 Task: Check the percentage active listings of large living room in the last 5 years.
Action: Mouse moved to (1075, 282)
Screenshot: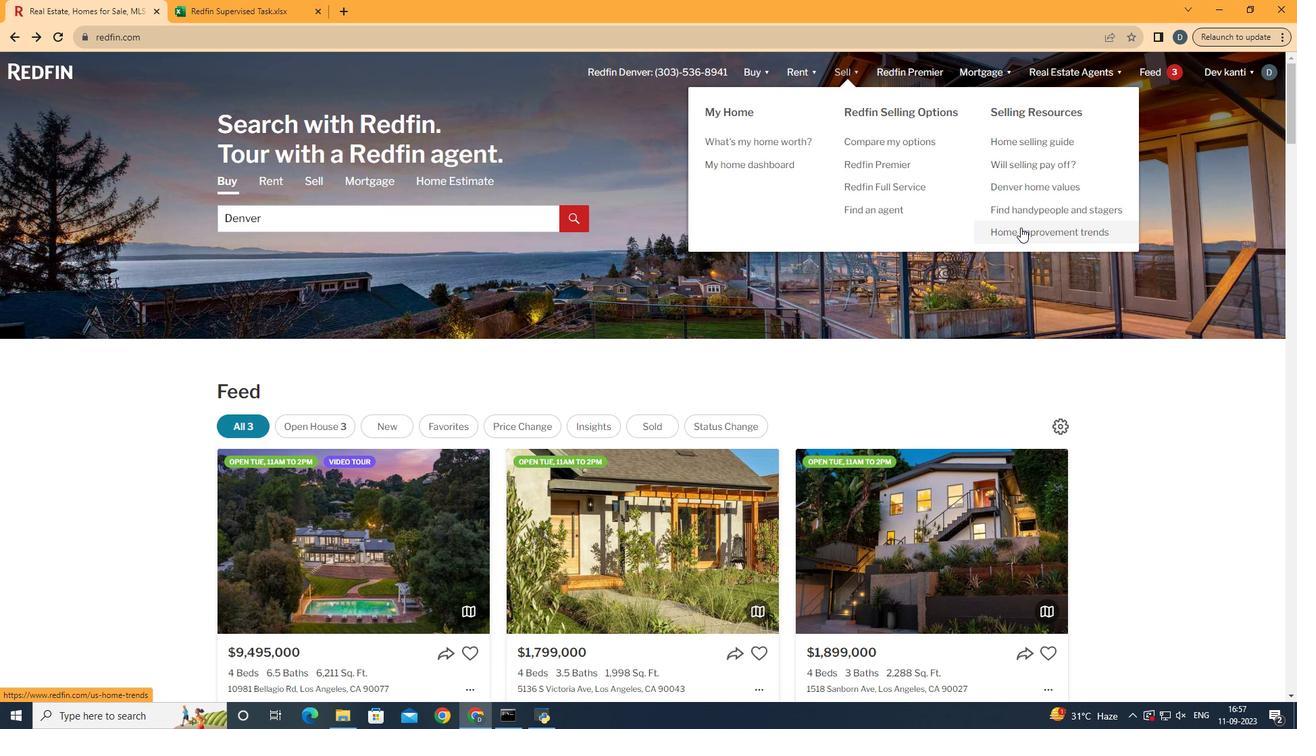 
Action: Mouse pressed left at (1075, 282)
Screenshot: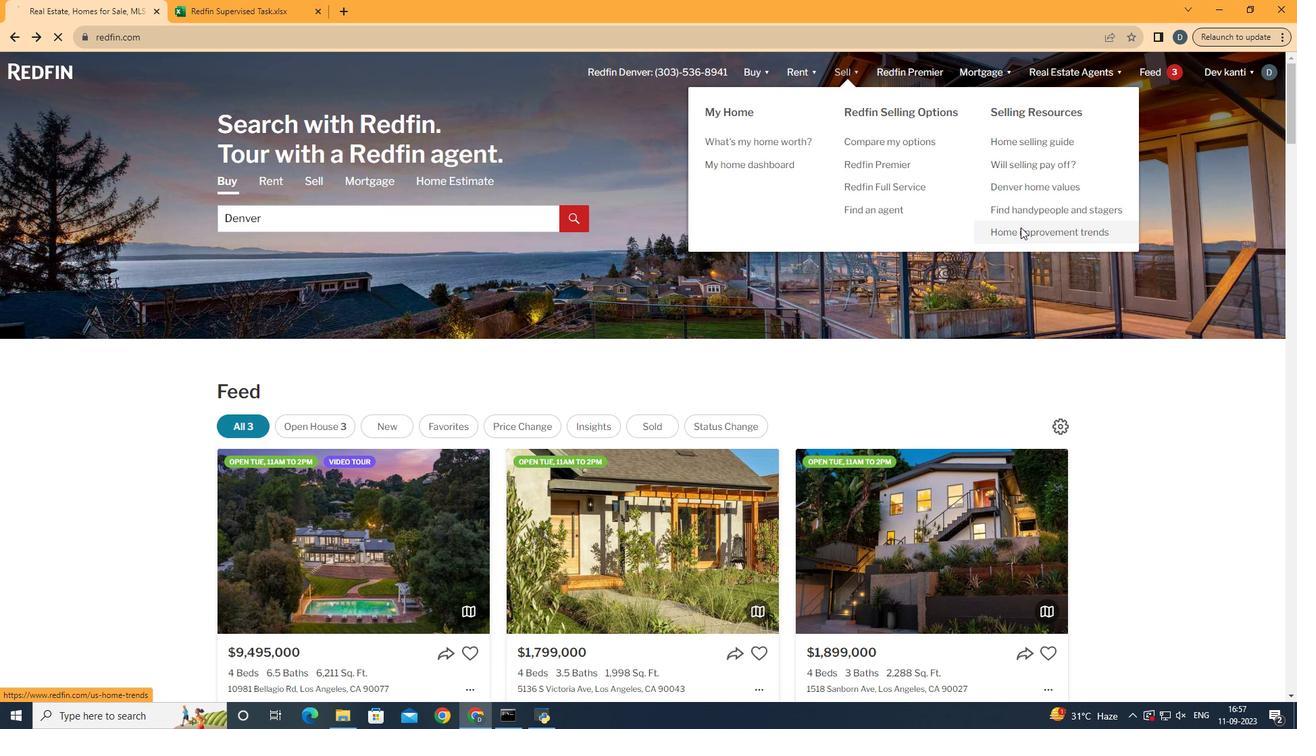 
Action: Mouse moved to (380, 309)
Screenshot: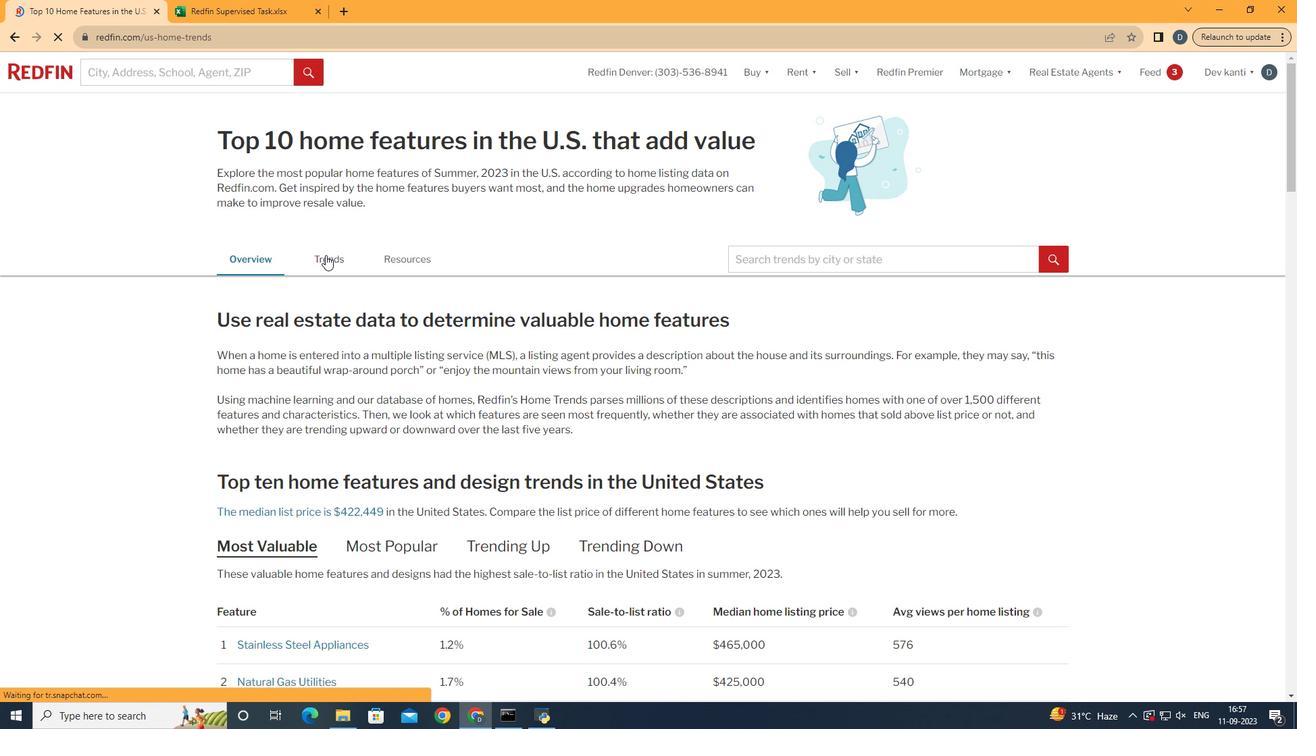 
Action: Mouse pressed left at (380, 309)
Screenshot: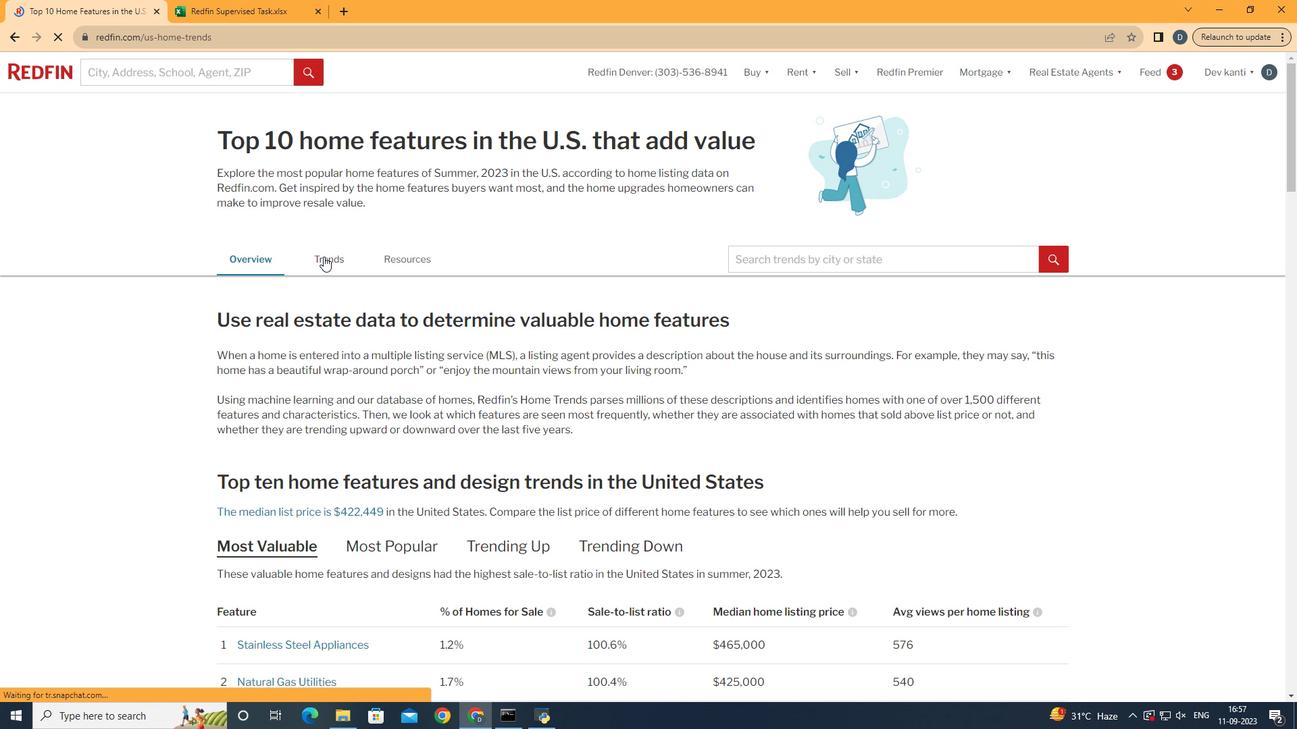 
Action: Mouse moved to (458, 389)
Screenshot: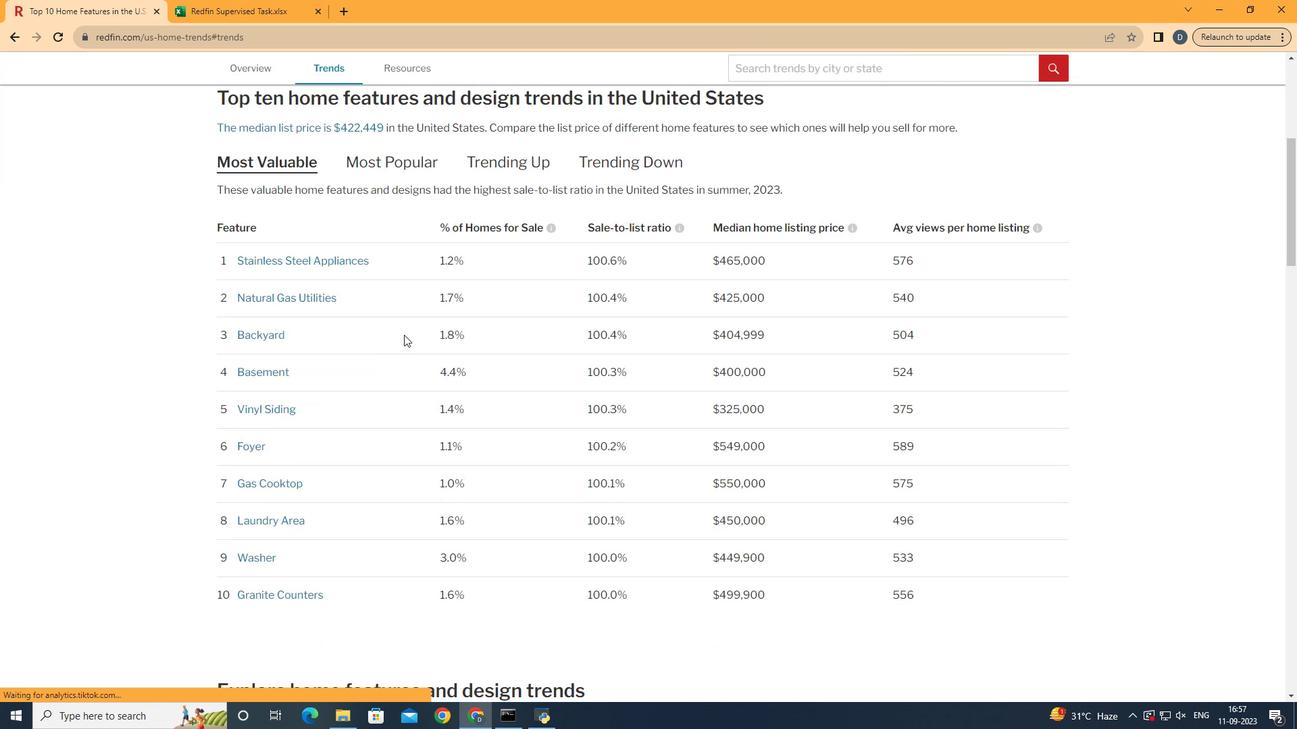 
Action: Mouse scrolled (458, 389) with delta (0, 0)
Screenshot: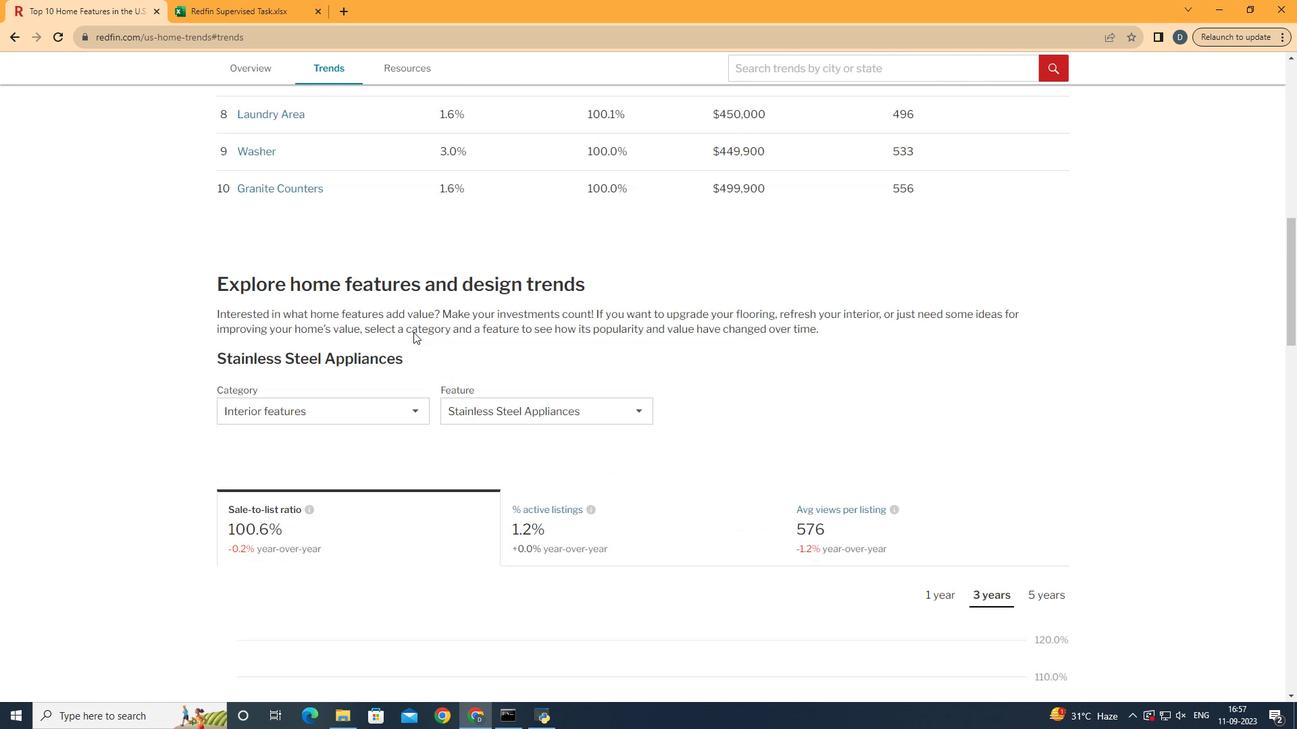 
Action: Mouse scrolled (458, 389) with delta (0, 0)
Screenshot: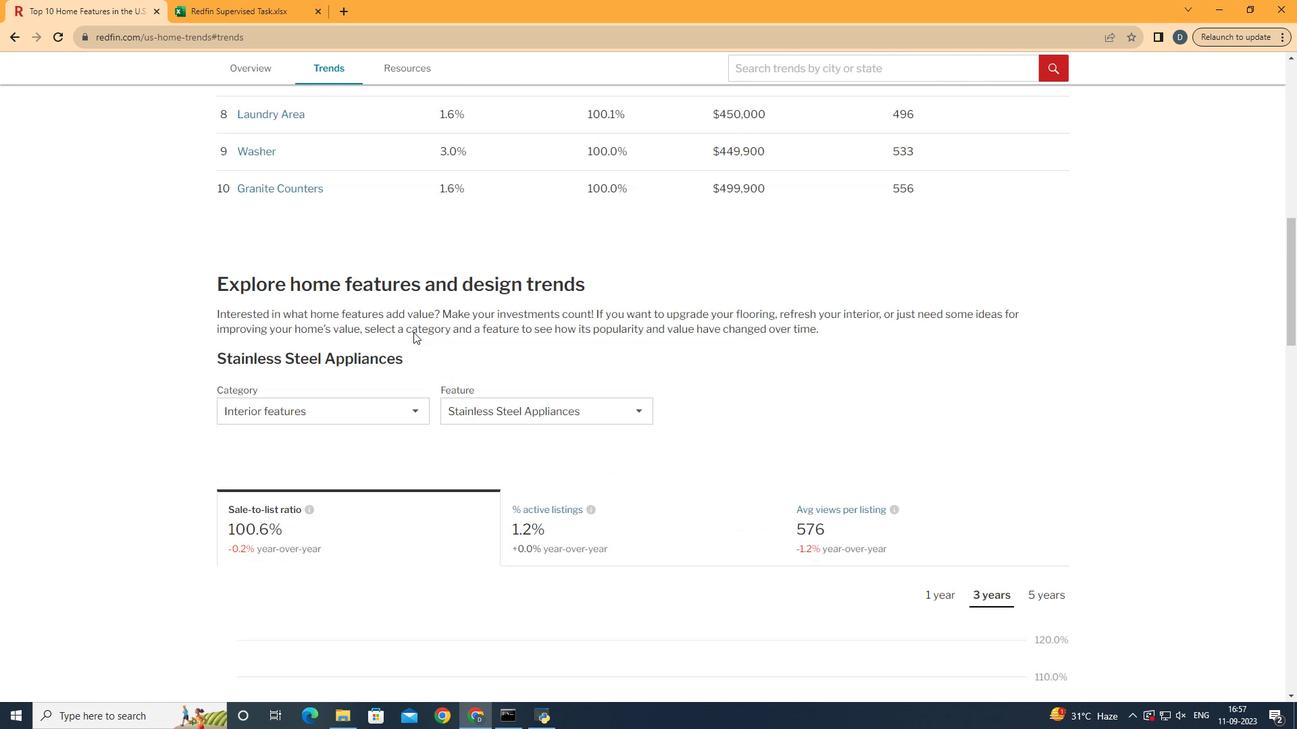 
Action: Mouse moved to (459, 389)
Screenshot: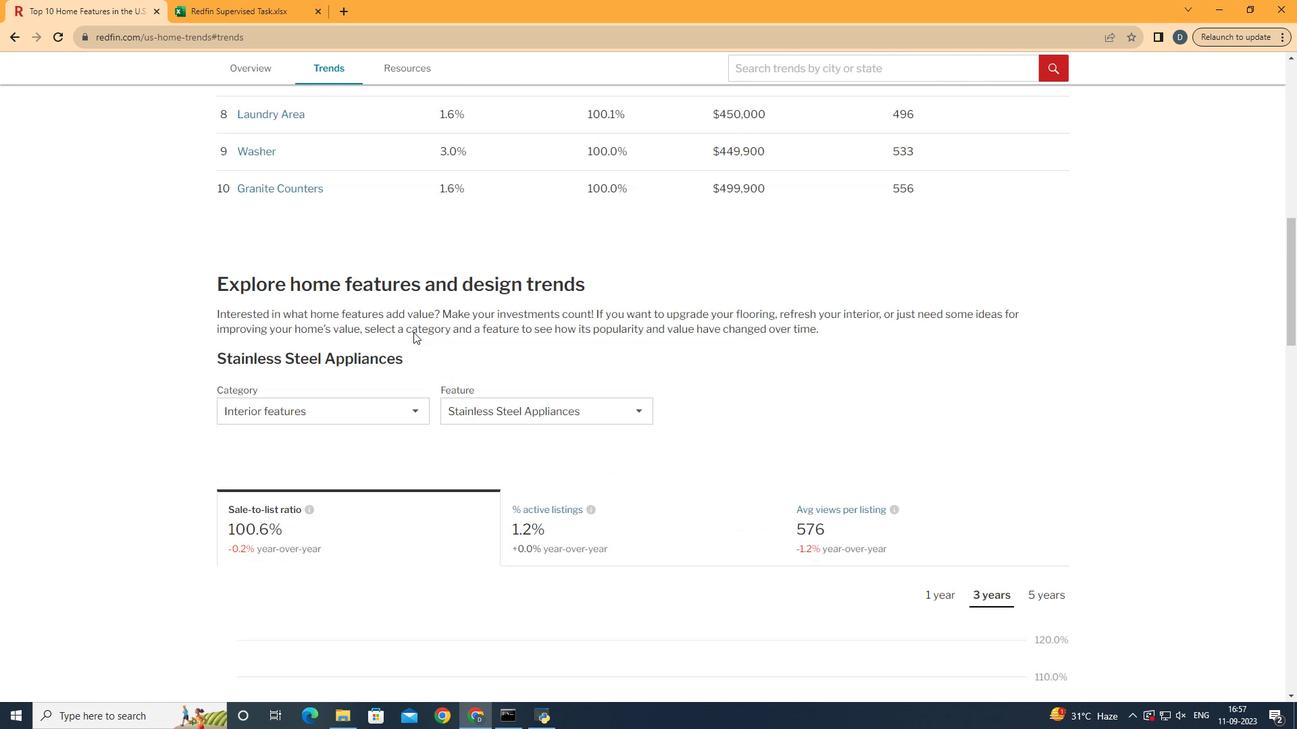 
Action: Mouse scrolled (459, 389) with delta (0, 0)
Screenshot: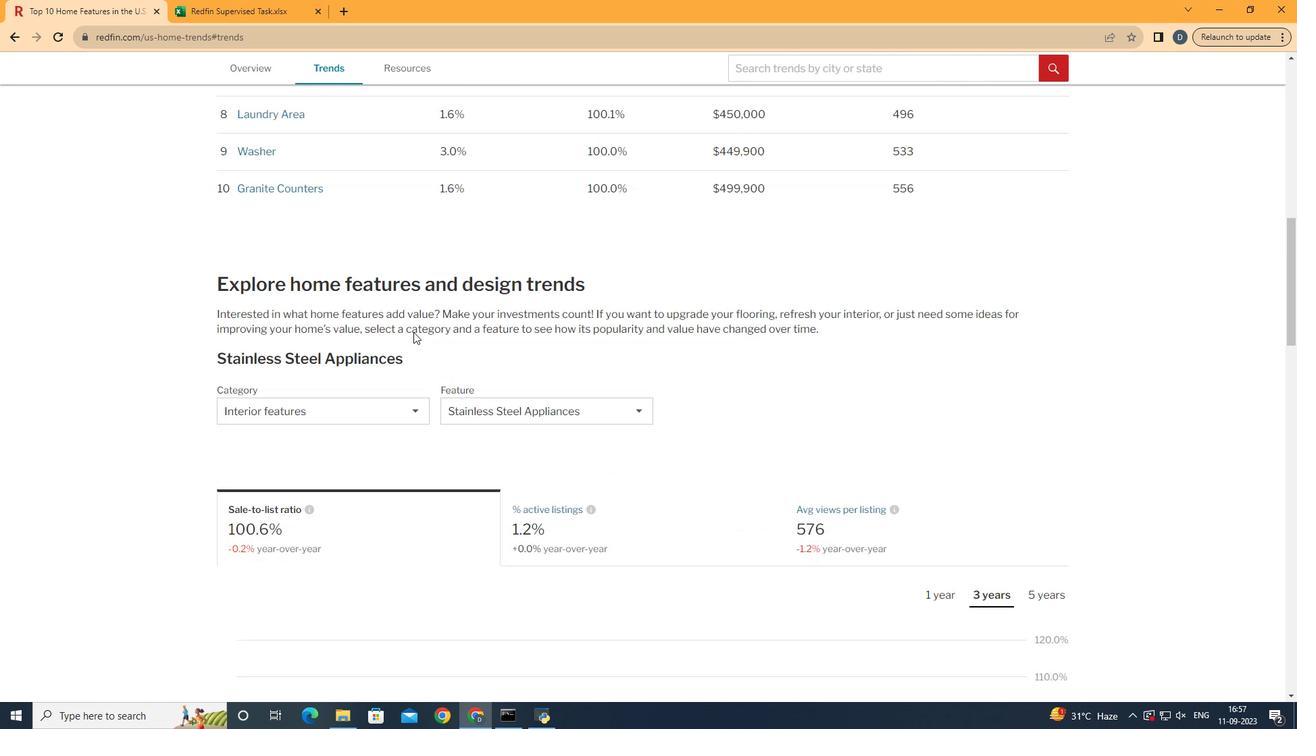 
Action: Mouse moved to (460, 389)
Screenshot: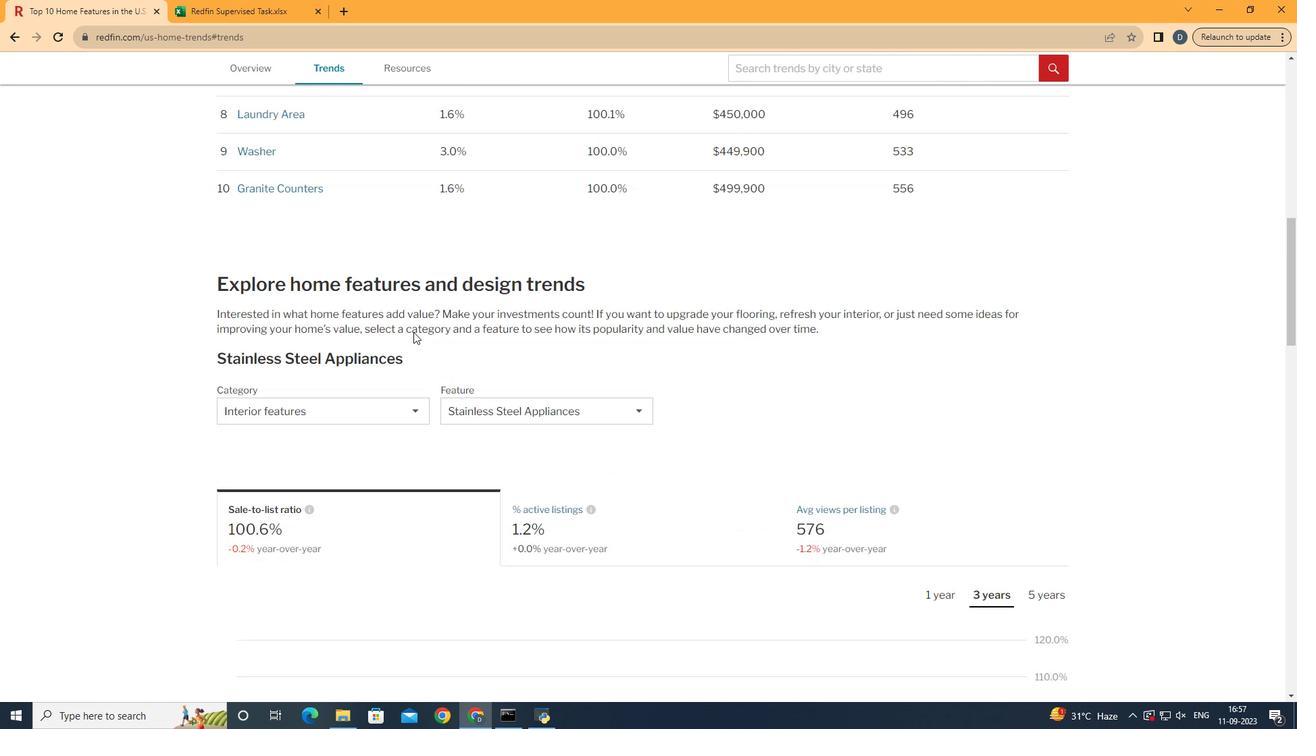 
Action: Mouse scrolled (460, 389) with delta (0, 0)
Screenshot: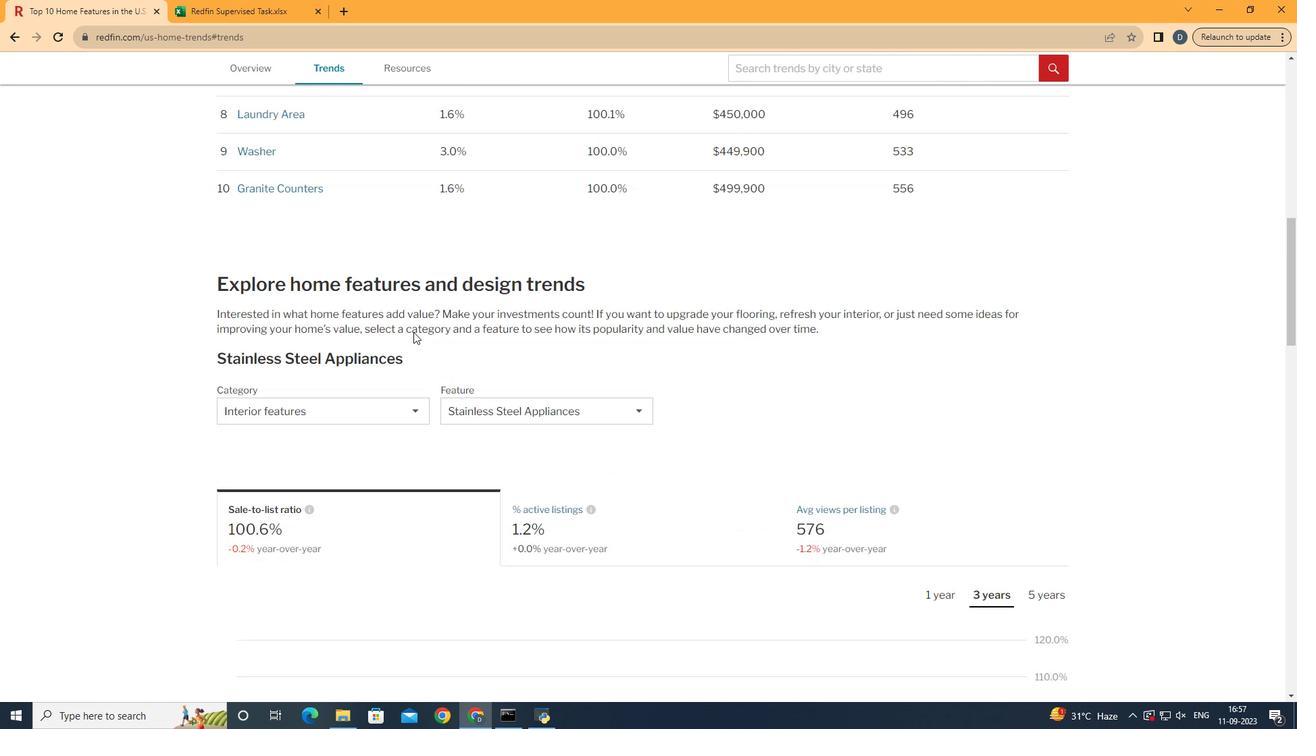 
Action: Mouse moved to (462, 389)
Screenshot: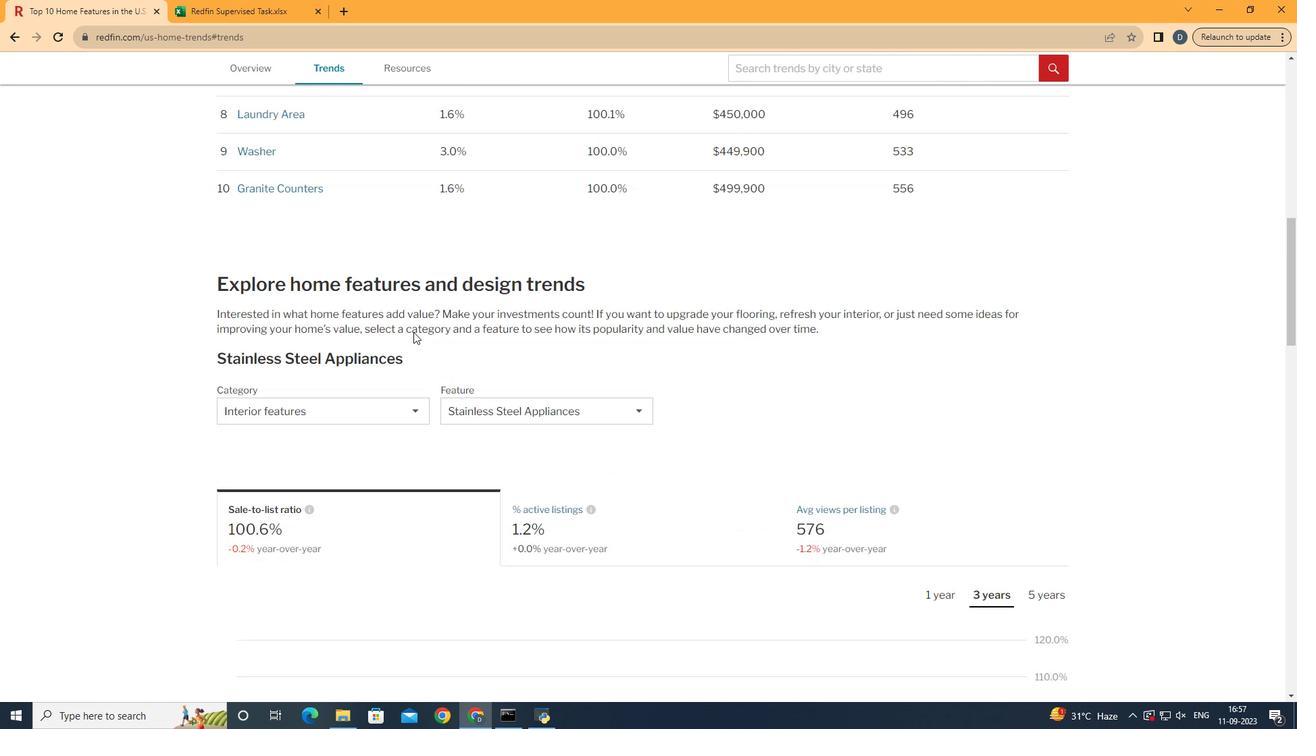 
Action: Mouse scrolled (462, 388) with delta (0, 0)
Screenshot: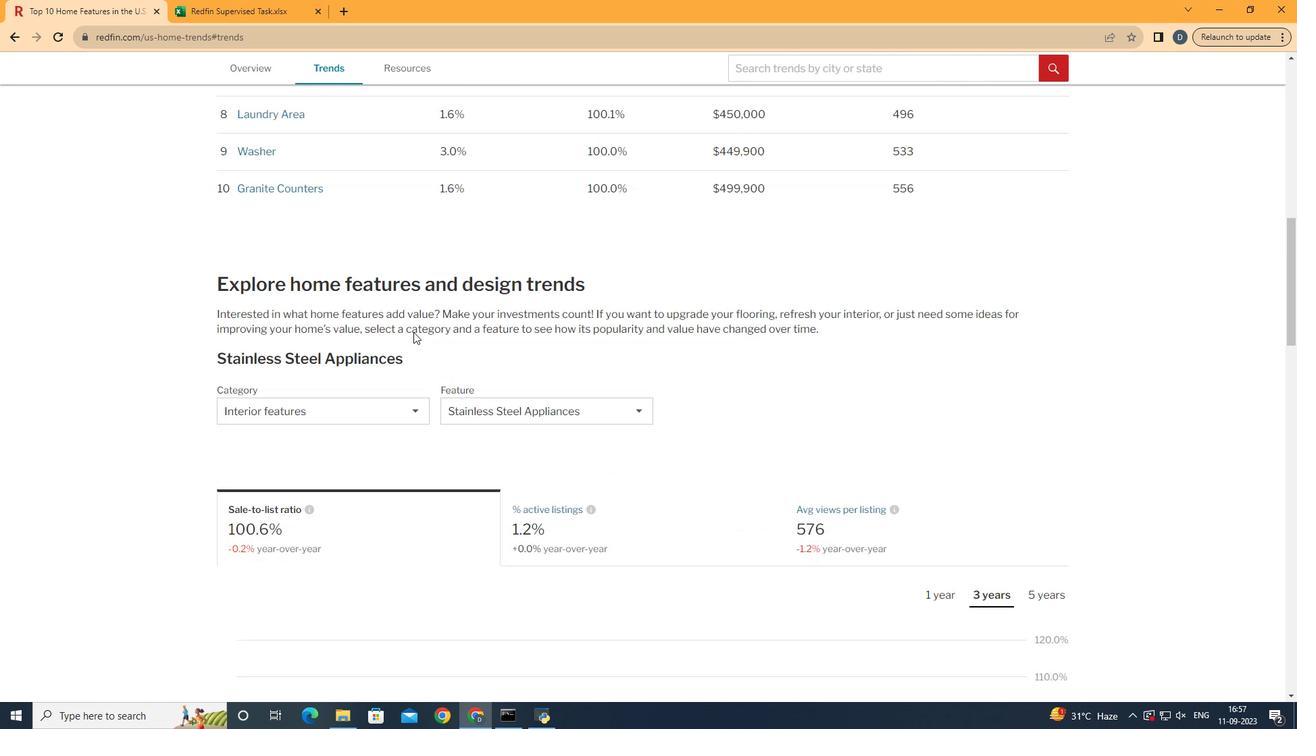 
Action: Mouse moved to (465, 387)
Screenshot: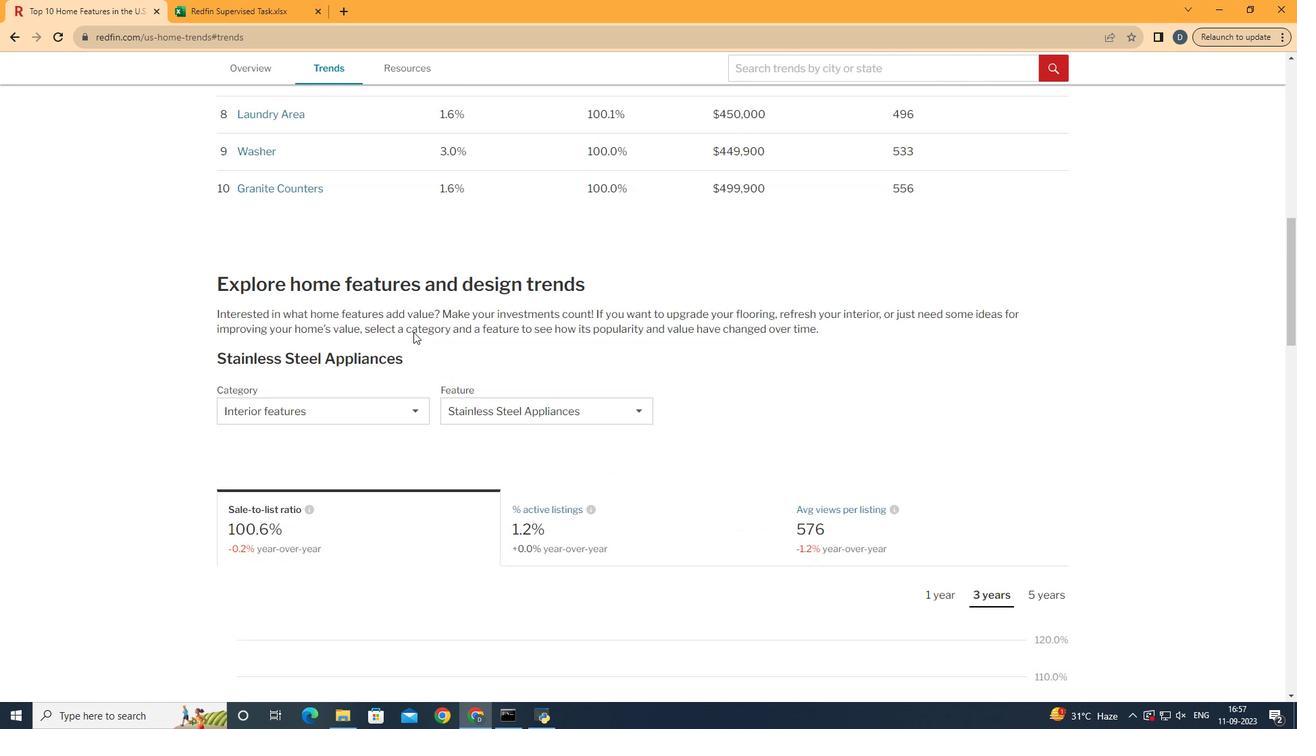 
Action: Mouse scrolled (465, 387) with delta (0, 0)
Screenshot: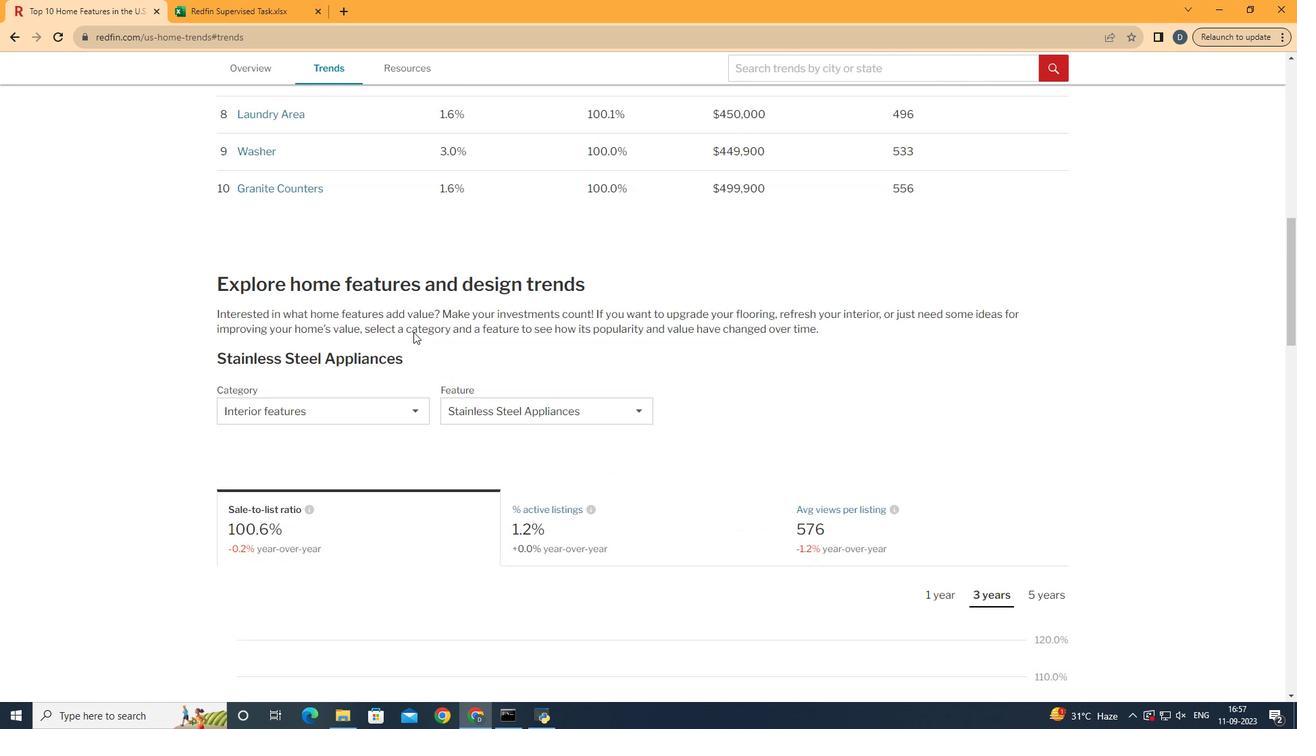 
Action: Mouse moved to (468, 387)
Screenshot: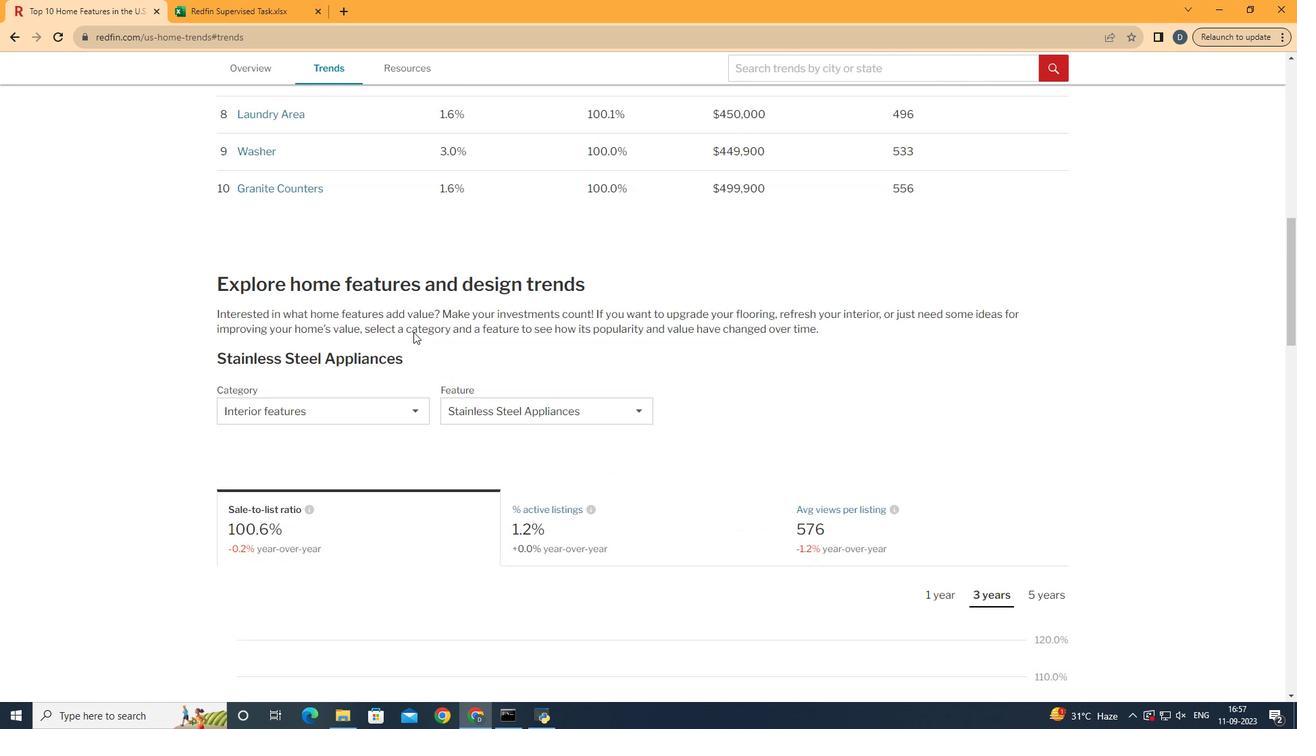 
Action: Mouse scrolled (468, 386) with delta (0, 0)
Screenshot: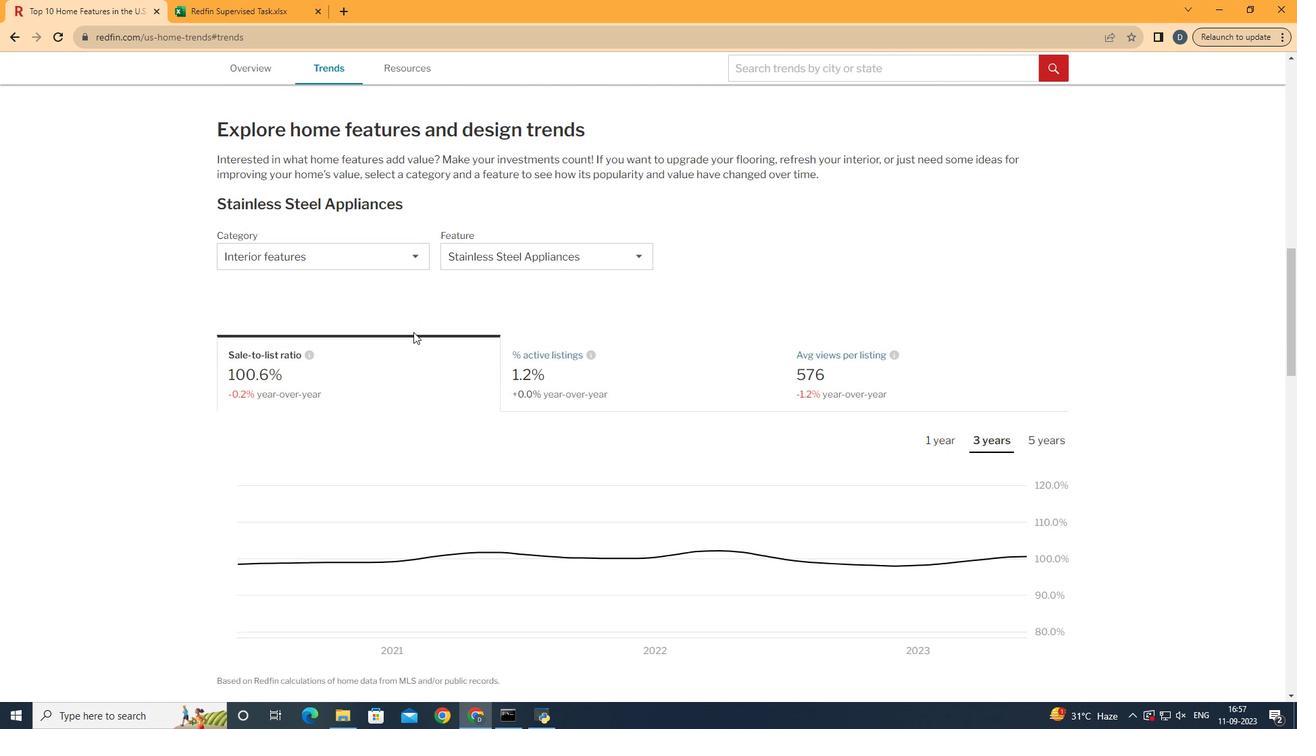 
Action: Mouse scrolled (468, 386) with delta (0, 0)
Screenshot: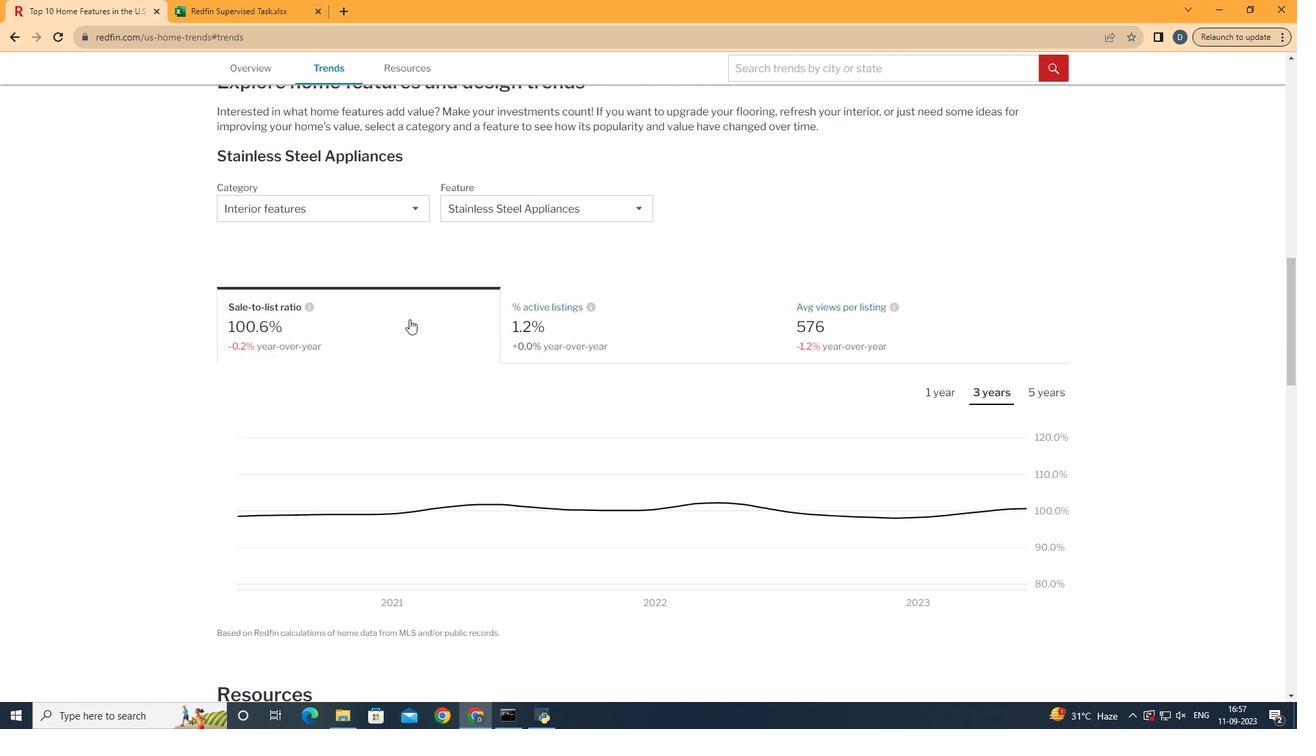 
Action: Mouse scrolled (468, 386) with delta (0, 0)
Screenshot: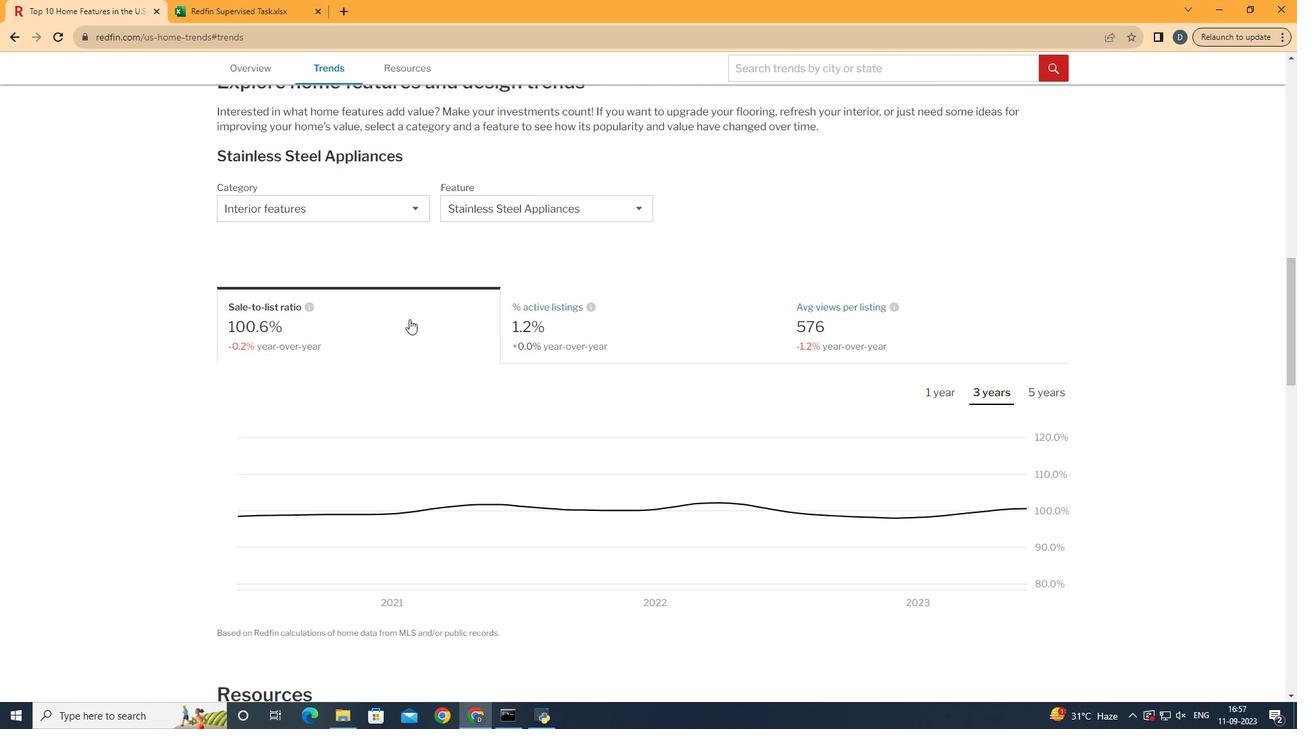 
Action: Mouse moved to (434, 267)
Screenshot: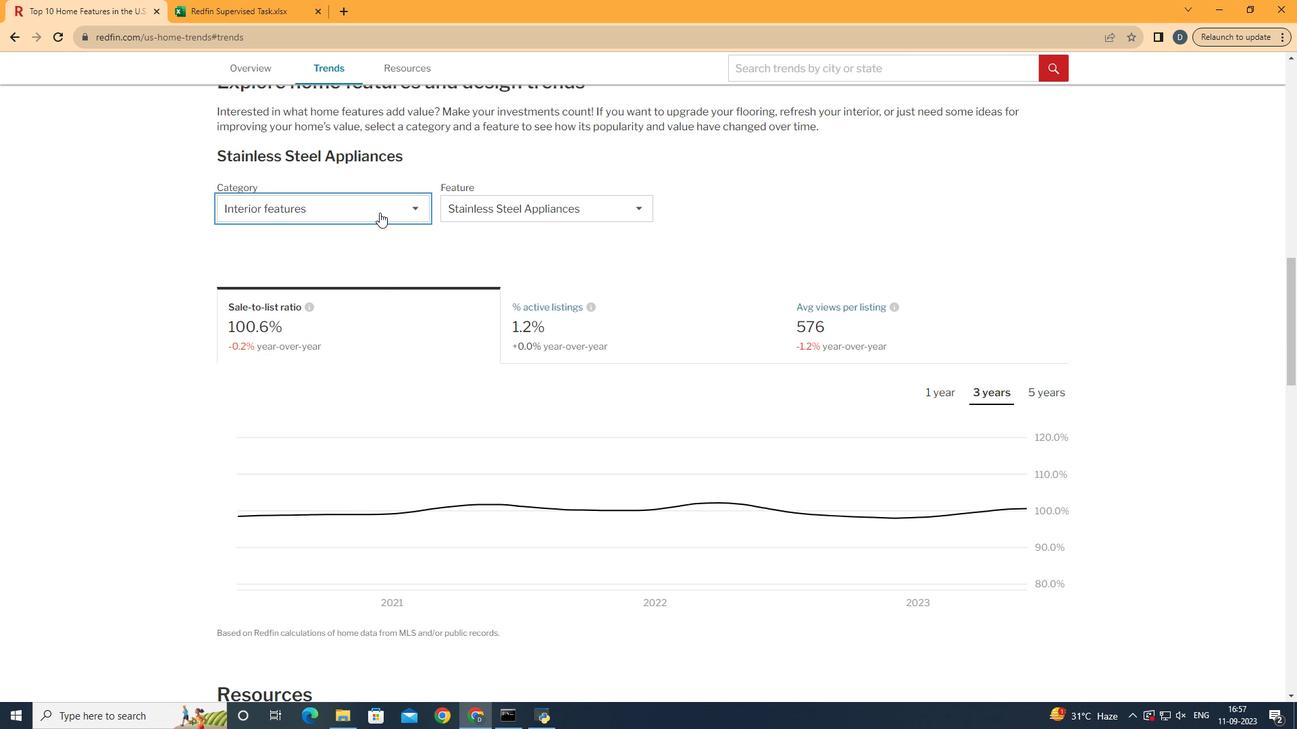 
Action: Mouse pressed left at (434, 267)
Screenshot: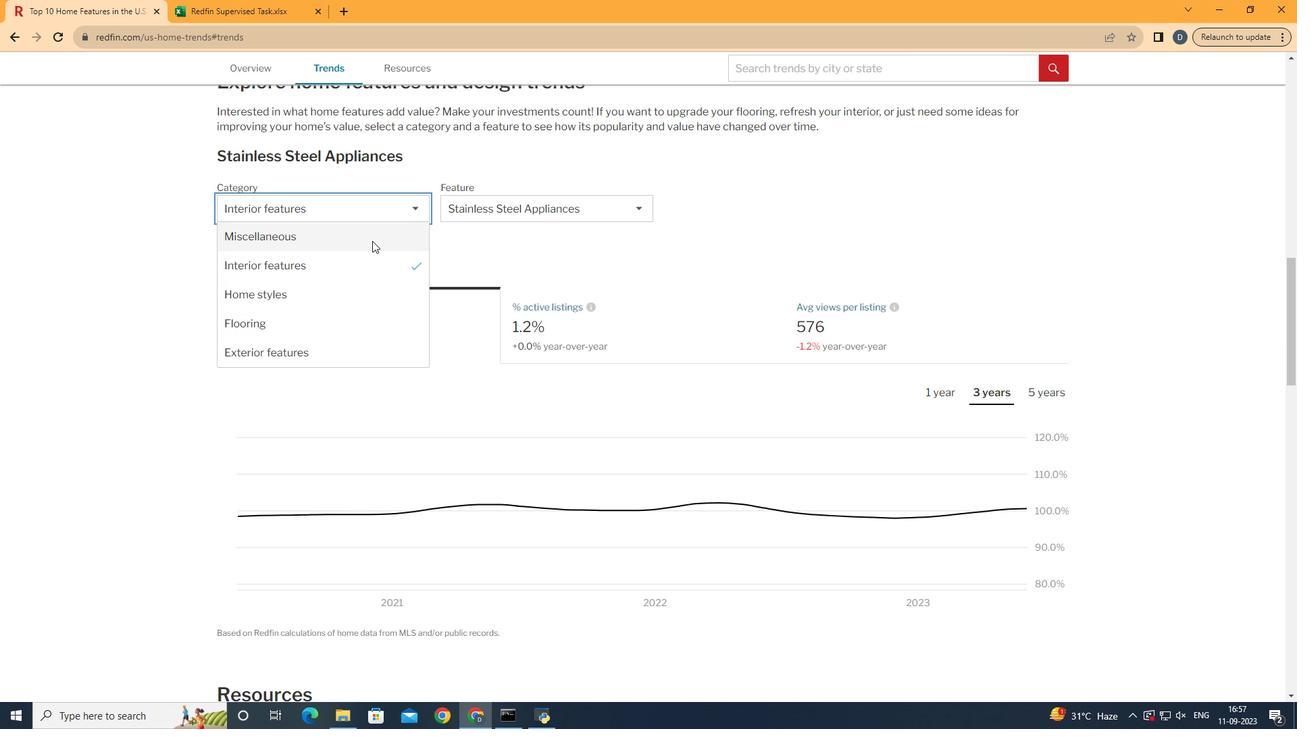 
Action: Mouse moved to (439, 329)
Screenshot: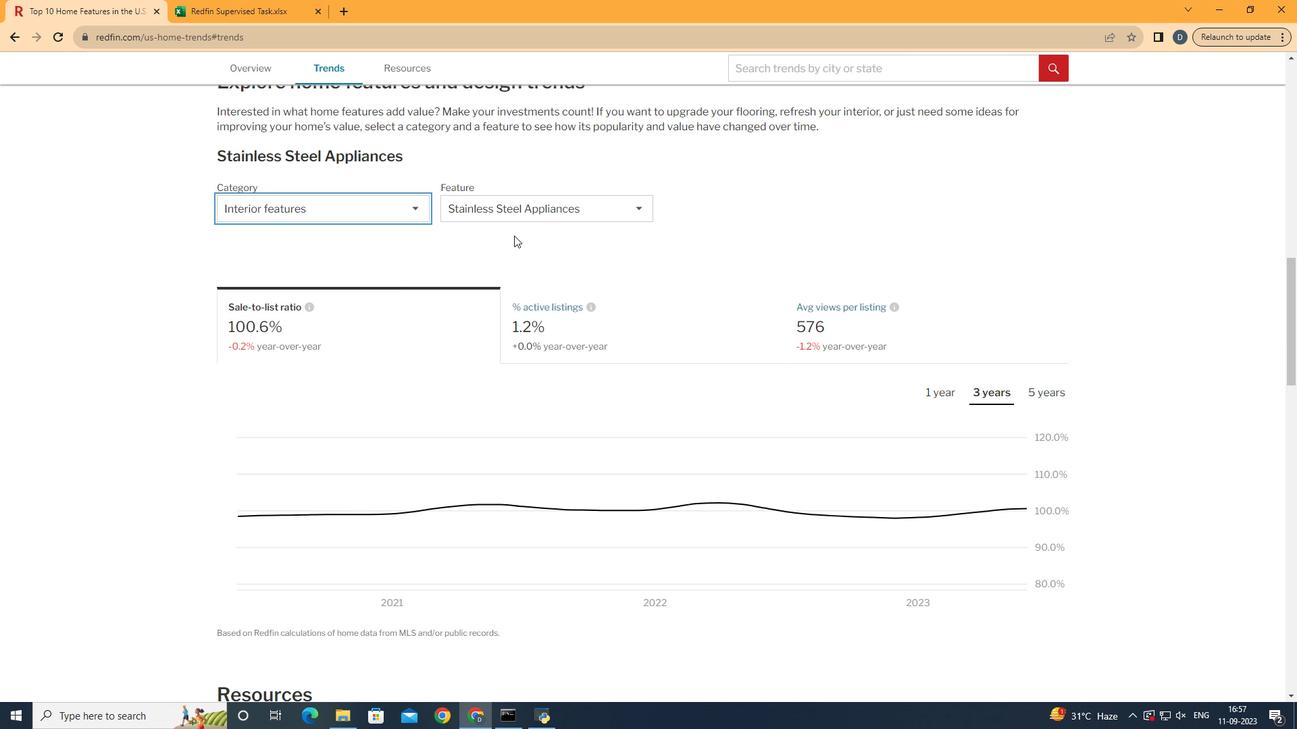 
Action: Mouse pressed left at (439, 329)
Screenshot: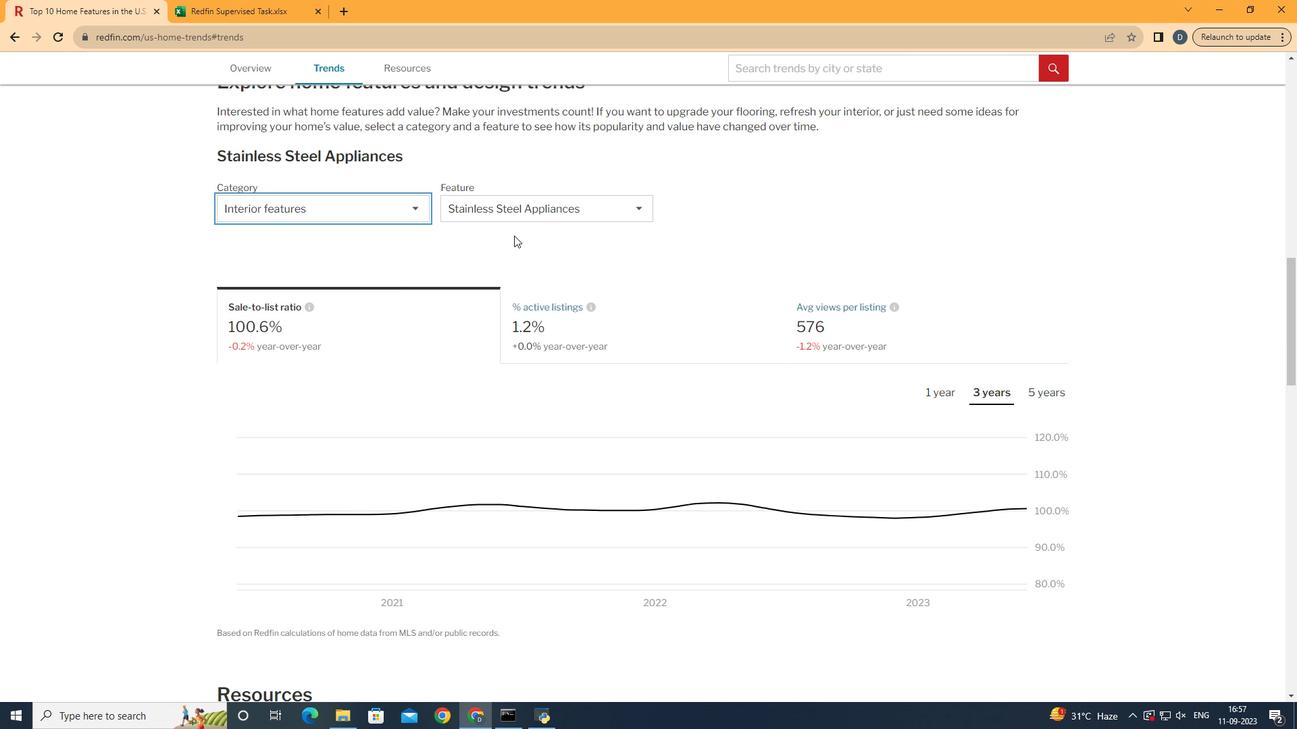 
Action: Mouse moved to (609, 270)
Screenshot: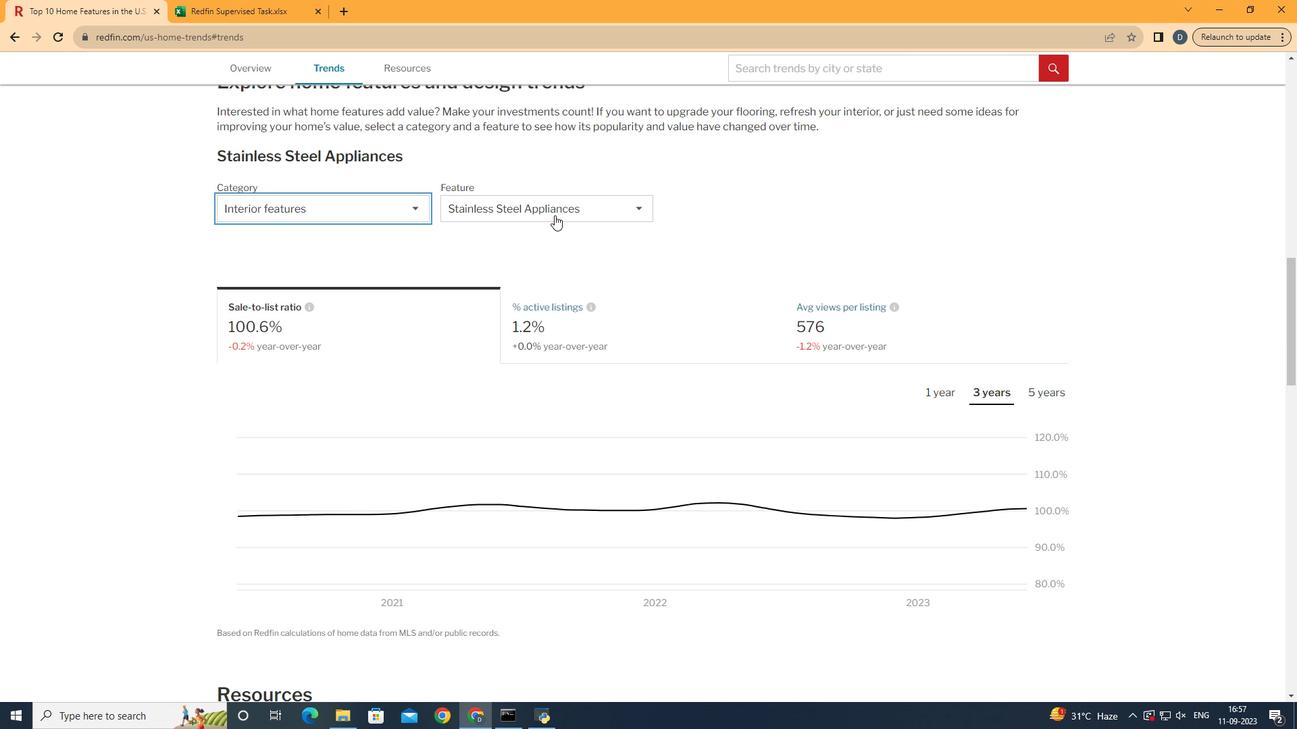 
Action: Mouse pressed left at (609, 270)
Screenshot: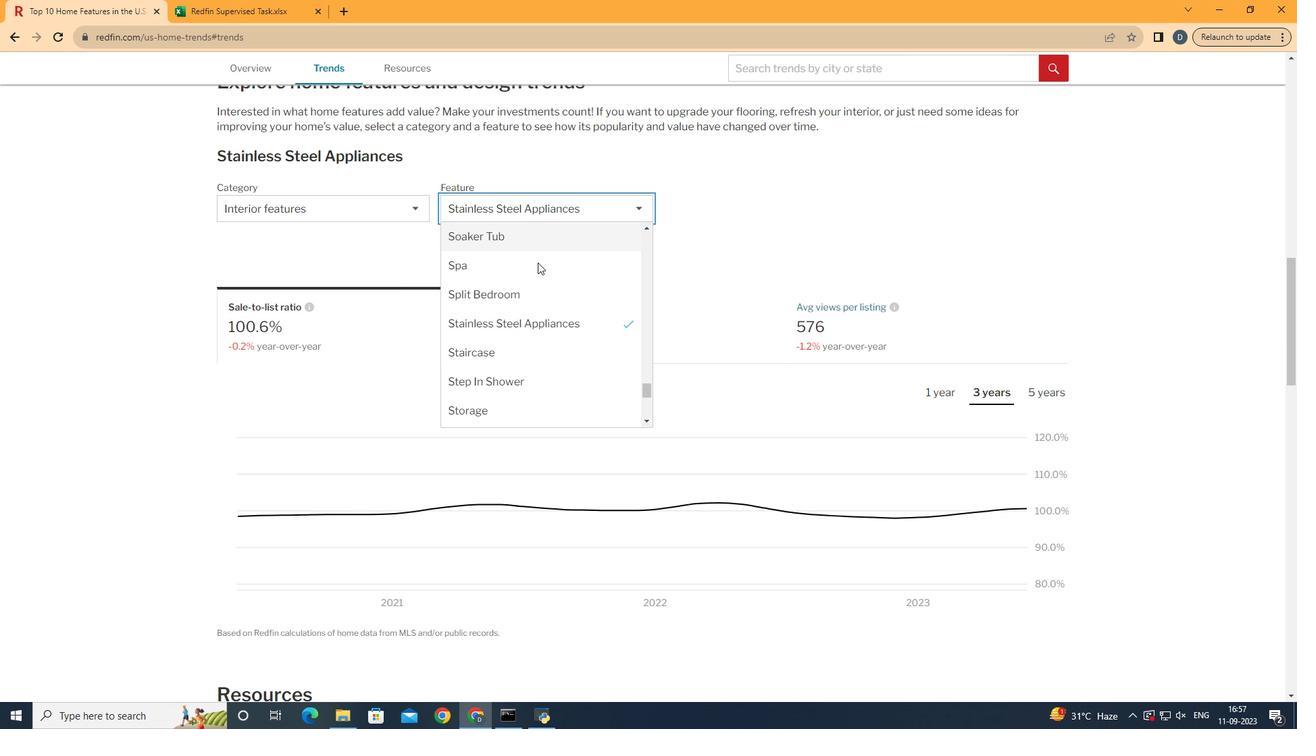 
Action: Mouse moved to (599, 344)
Screenshot: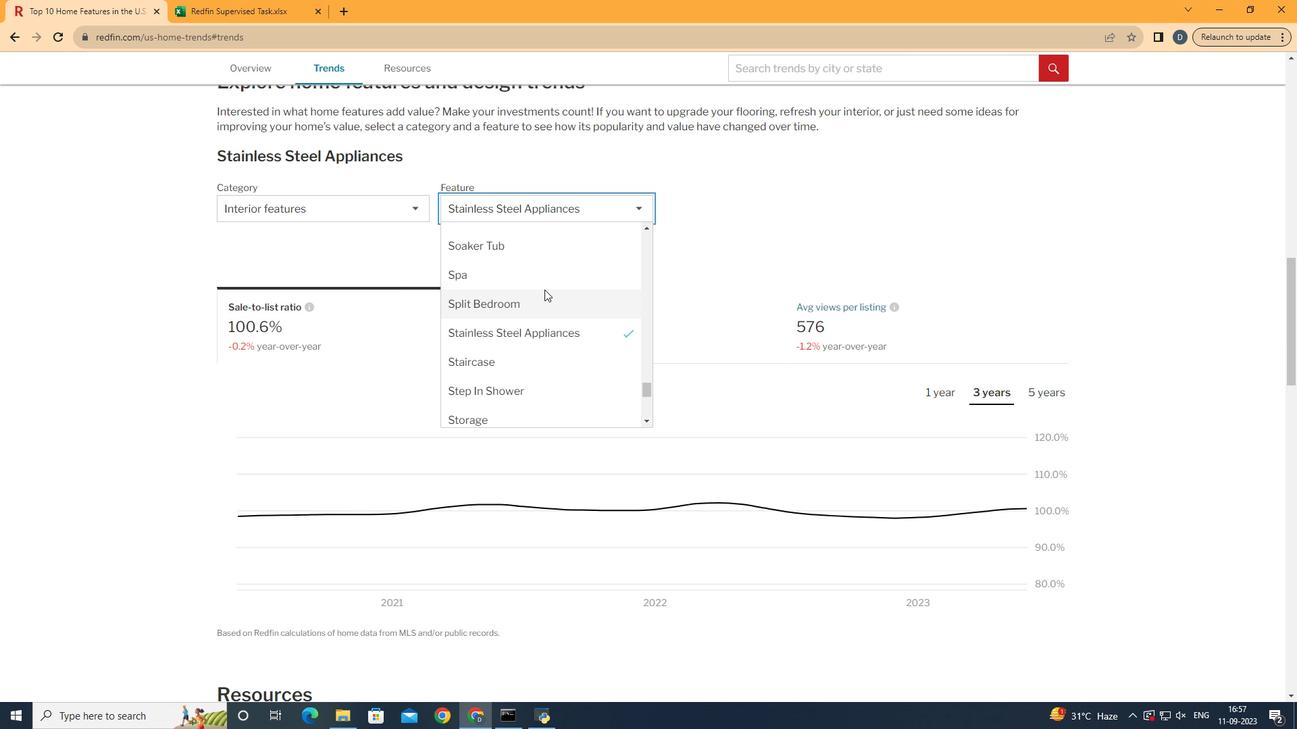
Action: Mouse scrolled (599, 345) with delta (0, 0)
Screenshot: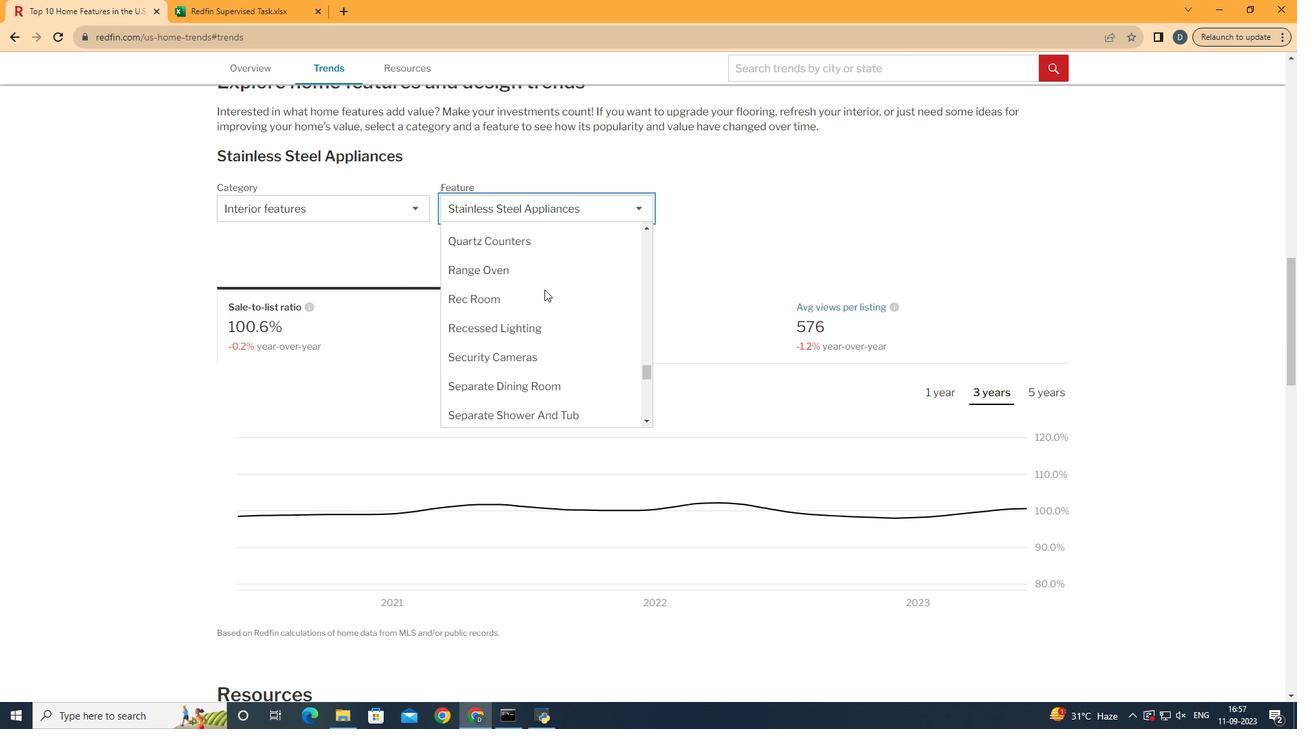 
Action: Mouse scrolled (599, 345) with delta (0, 0)
Screenshot: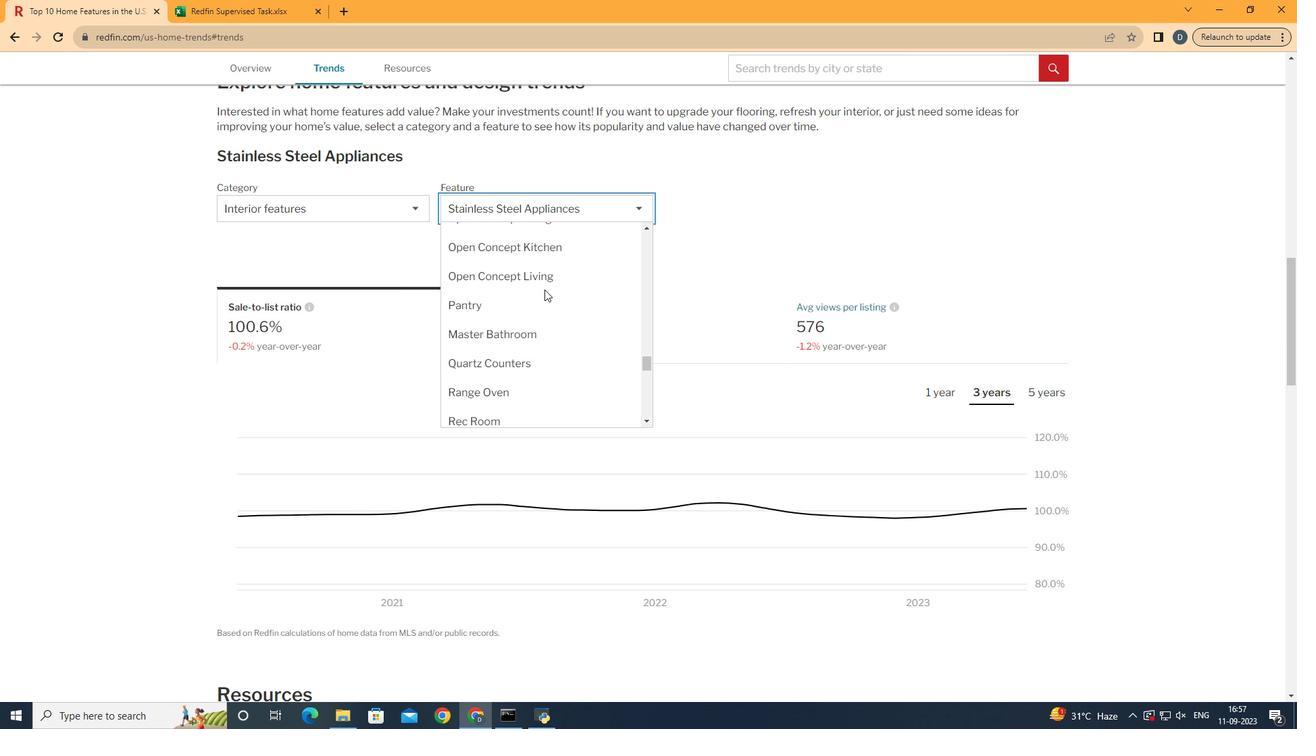 
Action: Mouse scrolled (599, 345) with delta (0, 0)
Screenshot: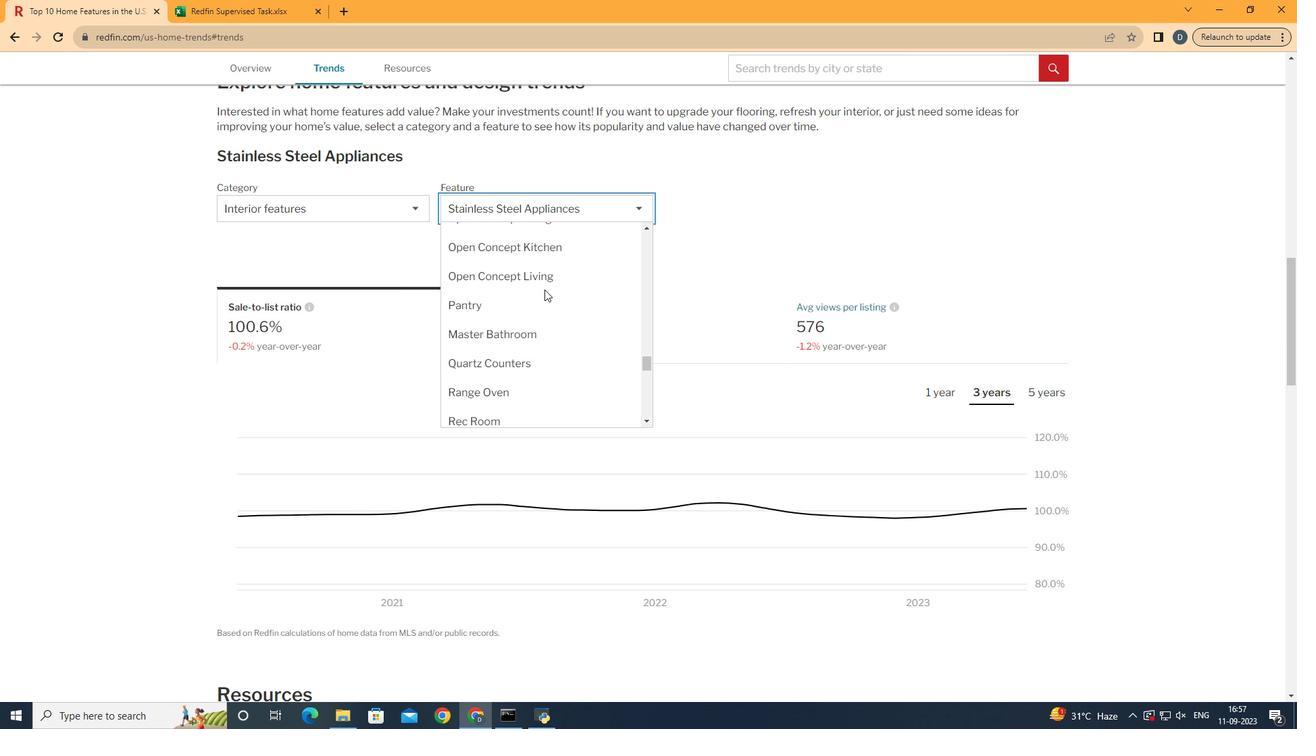 
Action: Mouse scrolled (599, 345) with delta (0, 0)
Screenshot: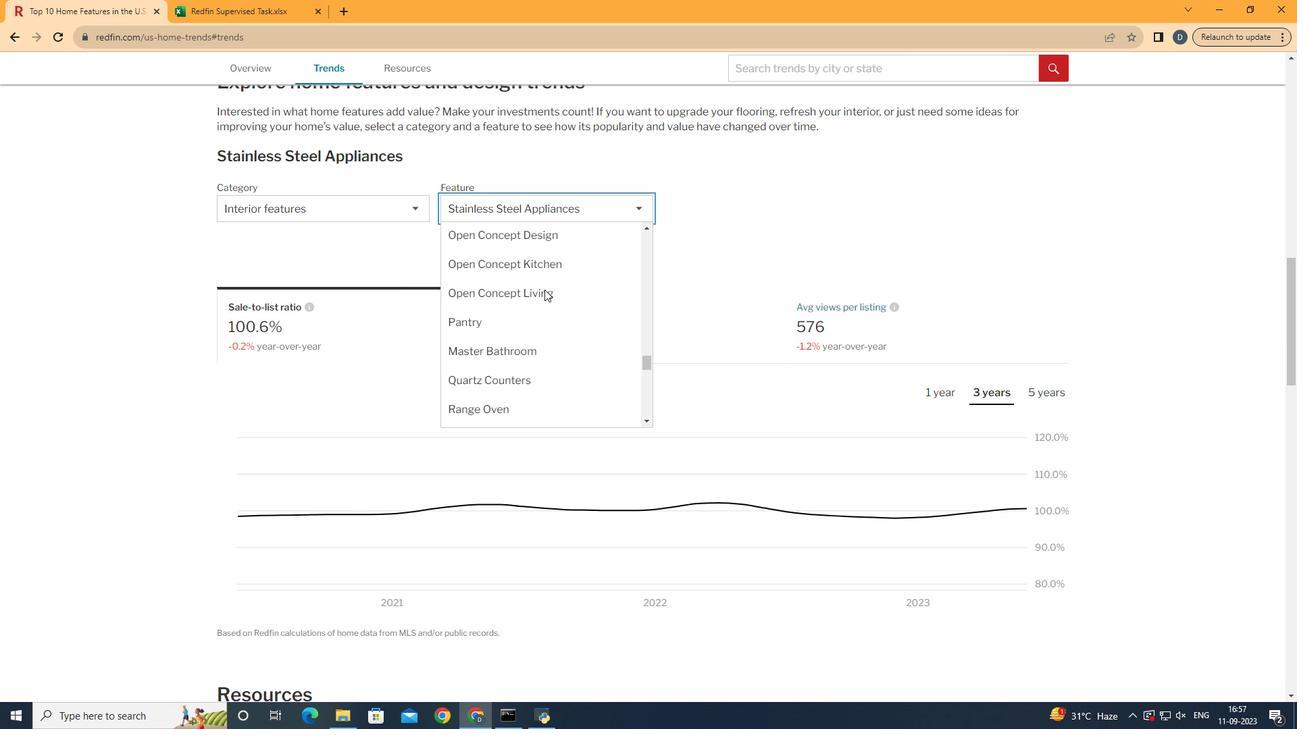 
Action: Mouse scrolled (599, 345) with delta (0, 0)
Screenshot: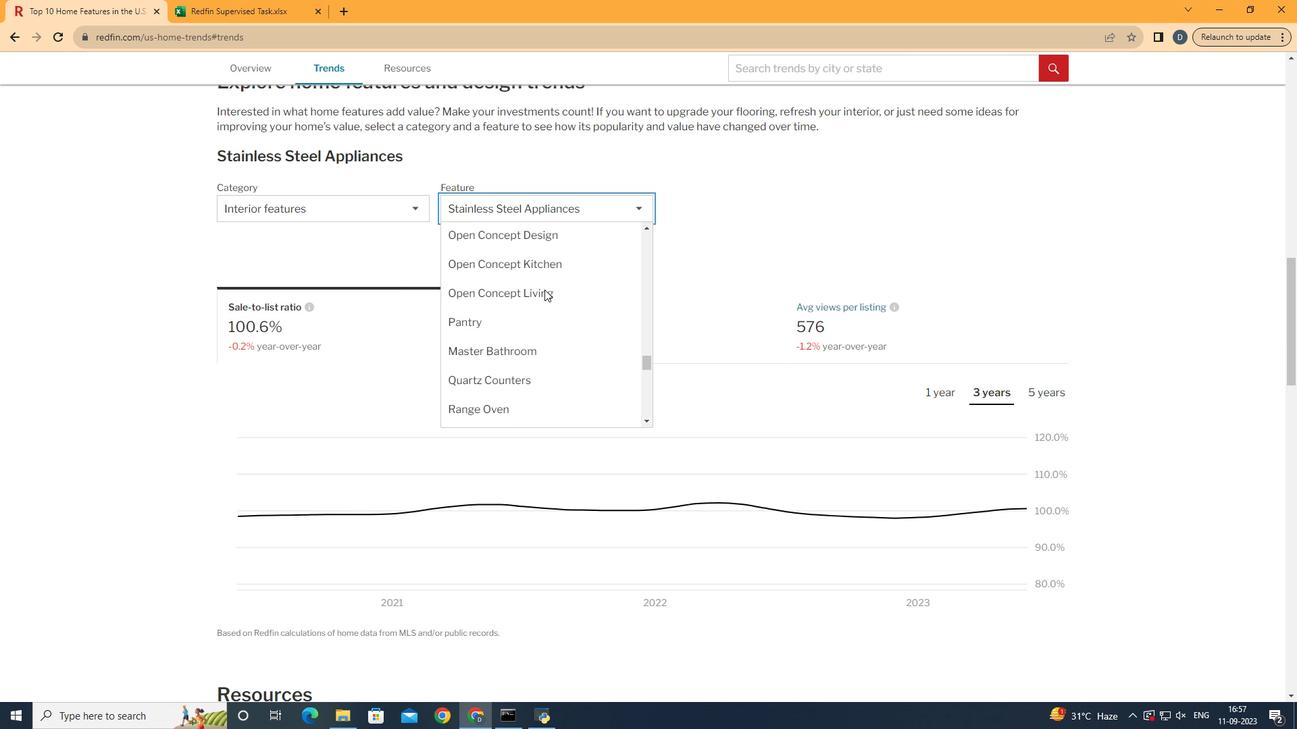 
Action: Mouse scrolled (599, 345) with delta (0, 0)
Screenshot: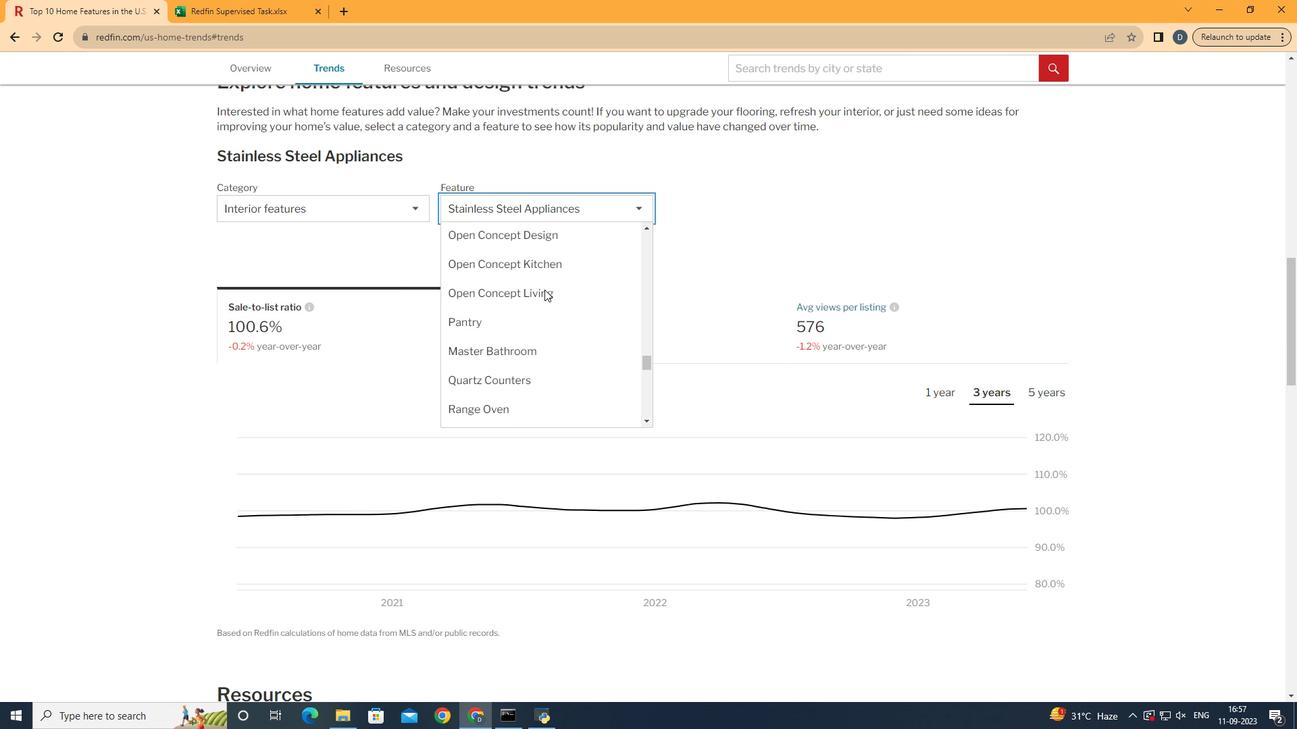 
Action: Mouse scrolled (599, 345) with delta (0, 0)
Screenshot: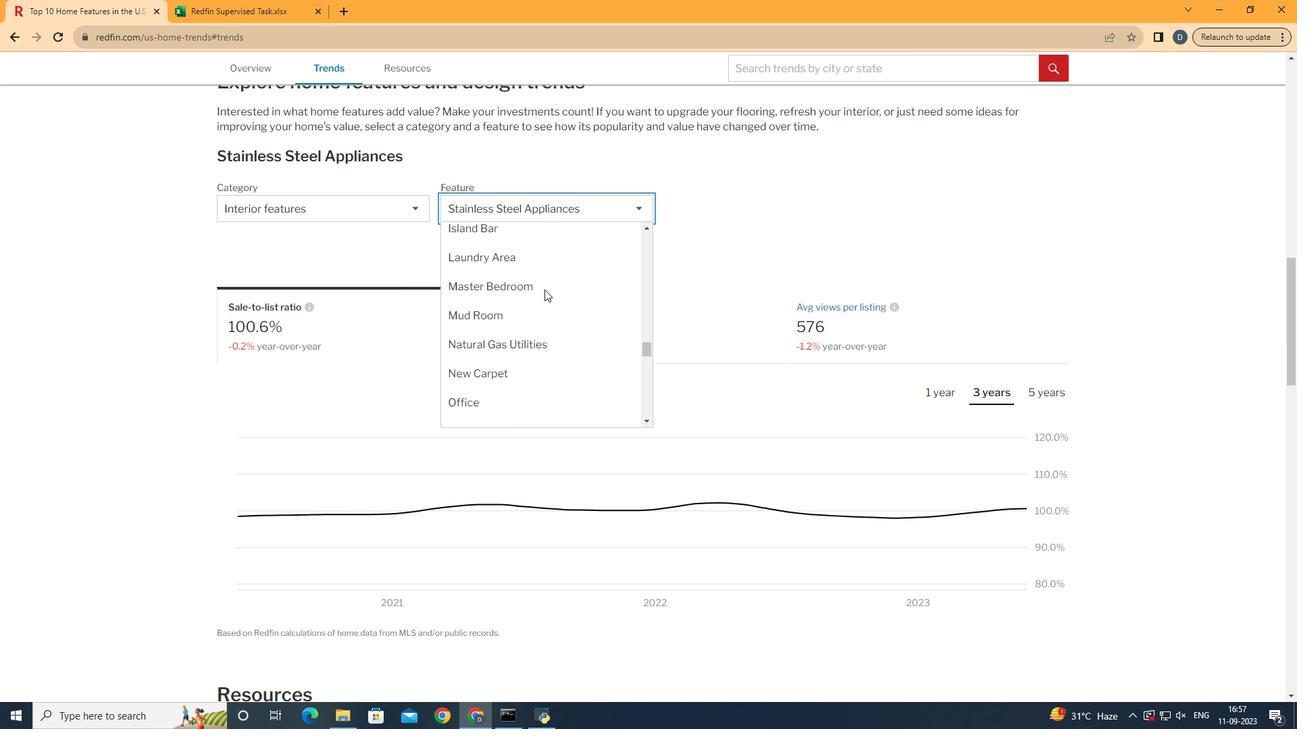 
Action: Mouse scrolled (599, 345) with delta (0, 0)
Screenshot: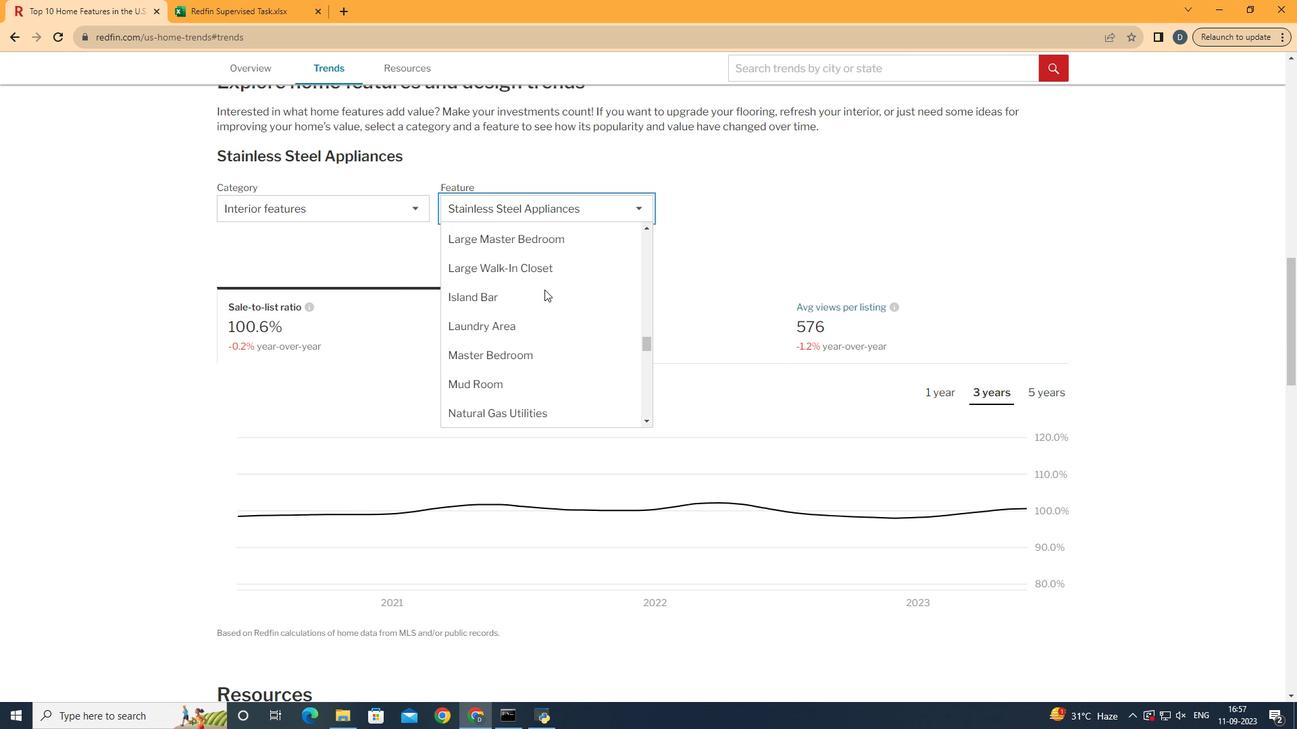 
Action: Mouse scrolled (599, 345) with delta (0, 0)
Screenshot: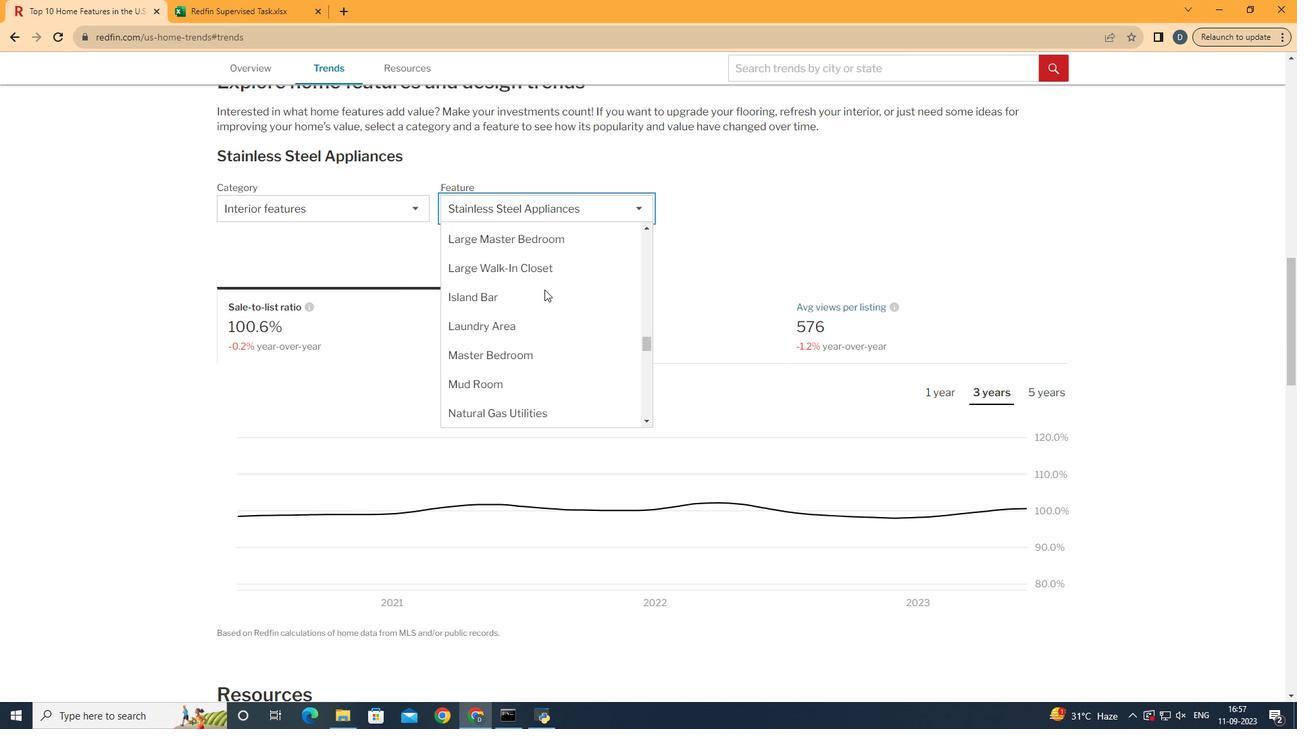 
Action: Mouse scrolled (599, 345) with delta (0, 0)
Screenshot: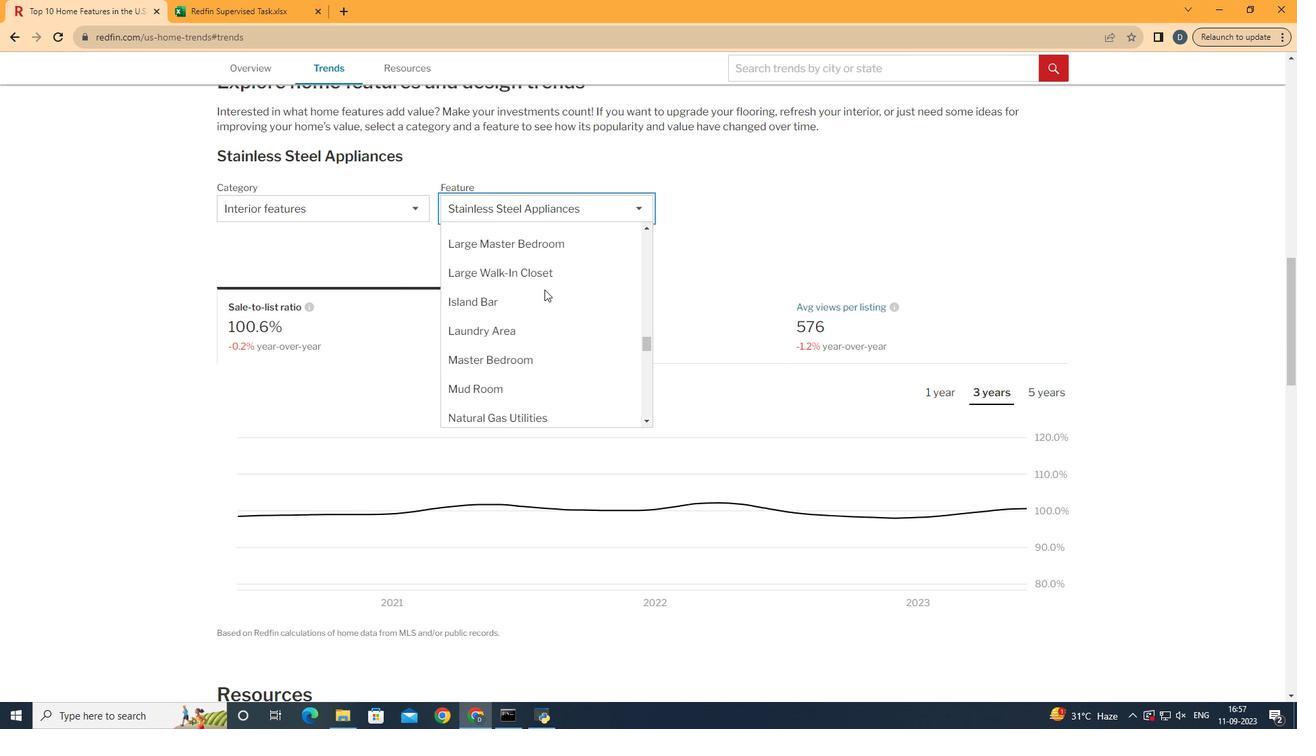 
Action: Mouse scrolled (599, 345) with delta (0, 0)
Screenshot: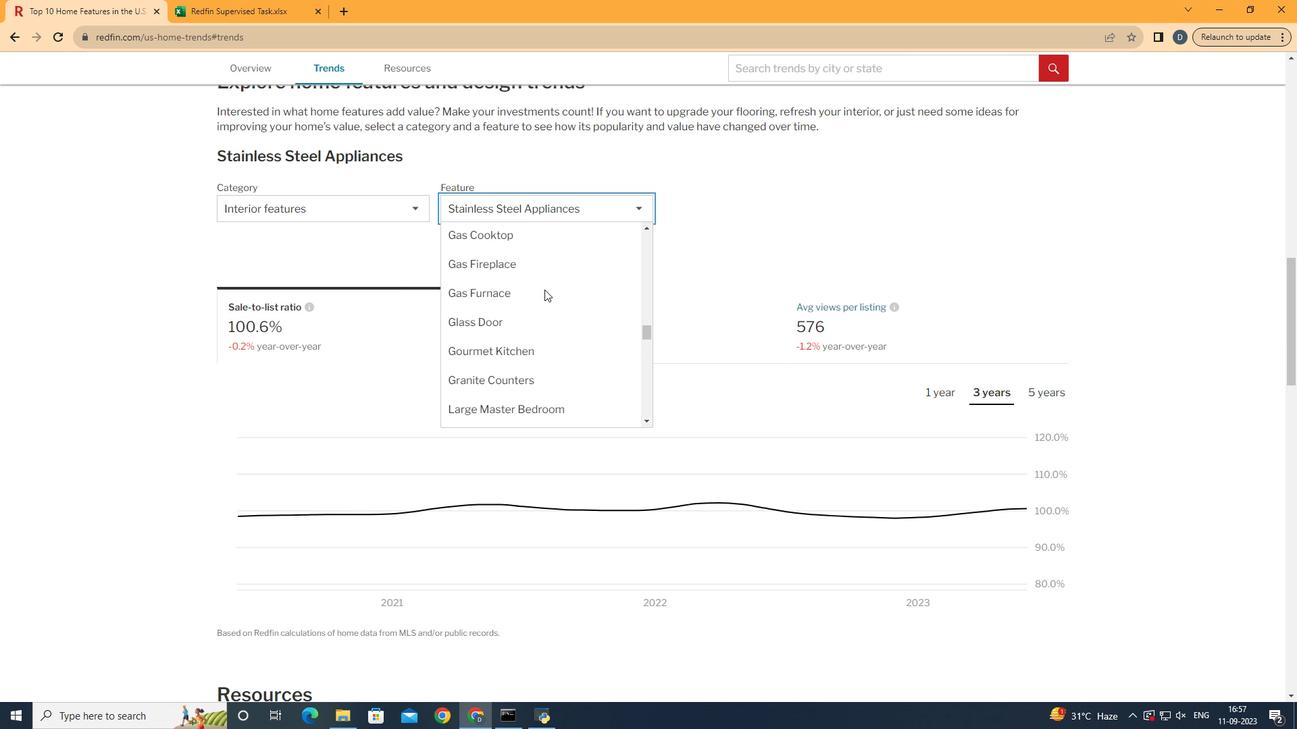 
Action: Mouse scrolled (599, 345) with delta (0, 0)
Screenshot: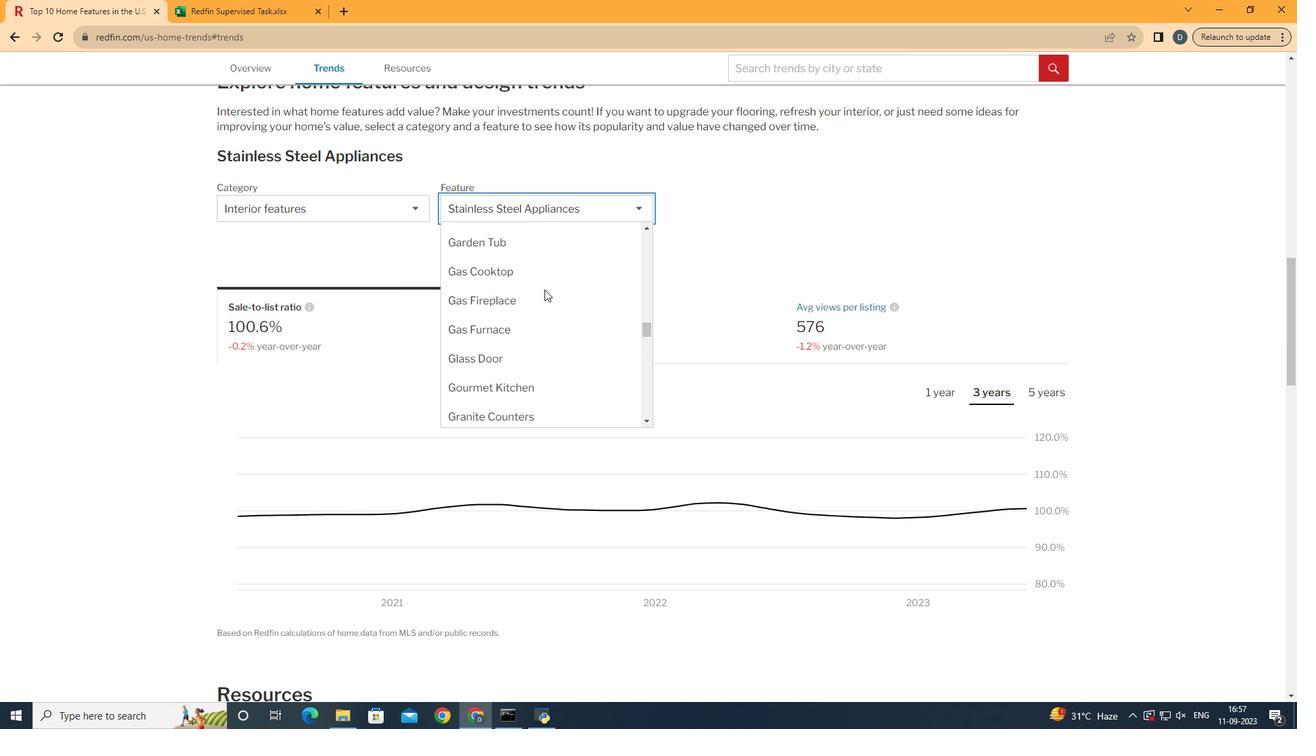 
Action: Mouse scrolled (599, 345) with delta (0, 0)
Screenshot: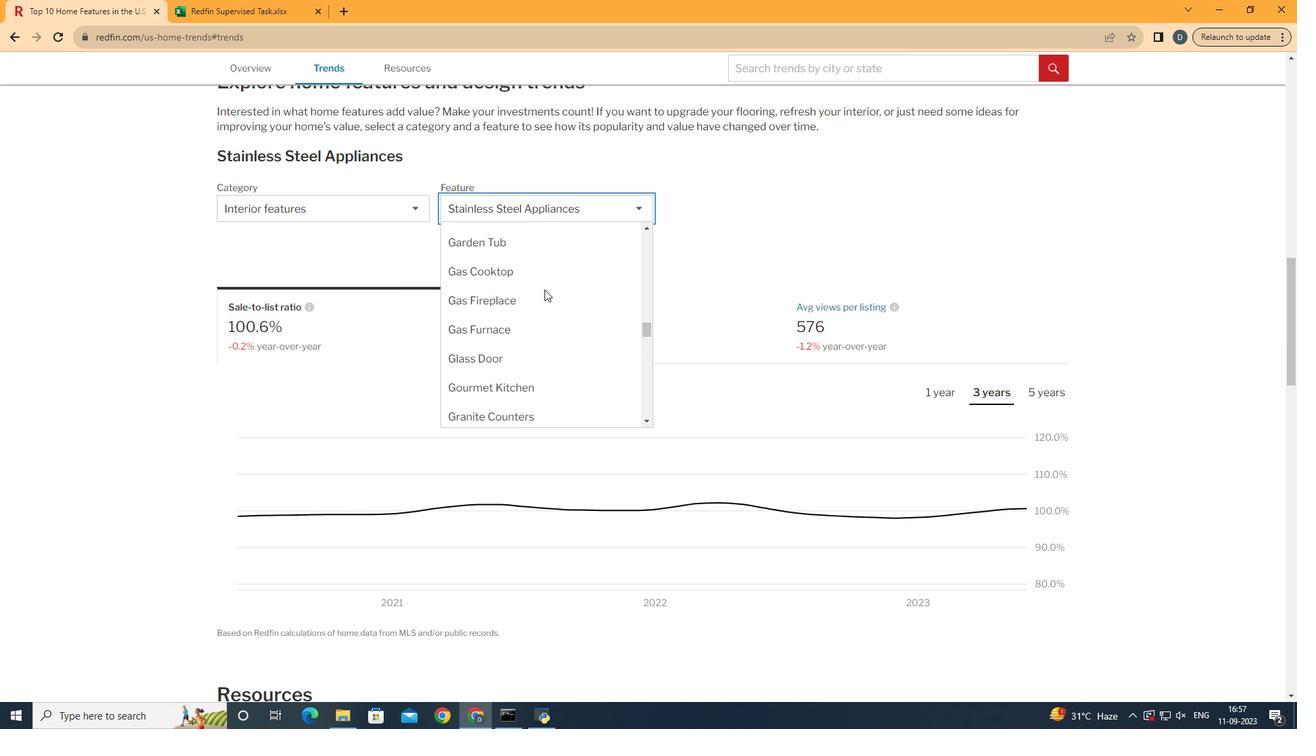 
Action: Mouse scrolled (599, 345) with delta (0, 0)
Screenshot: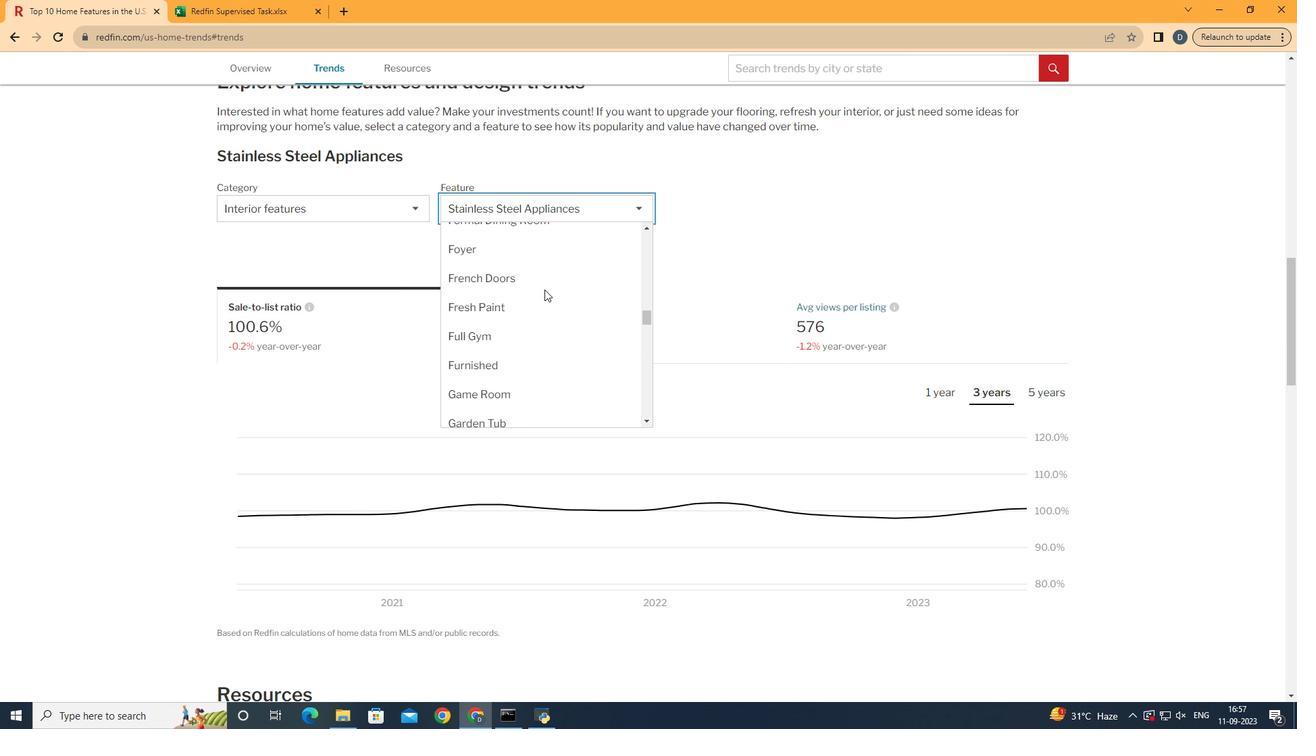 
Action: Mouse scrolled (599, 345) with delta (0, 0)
Screenshot: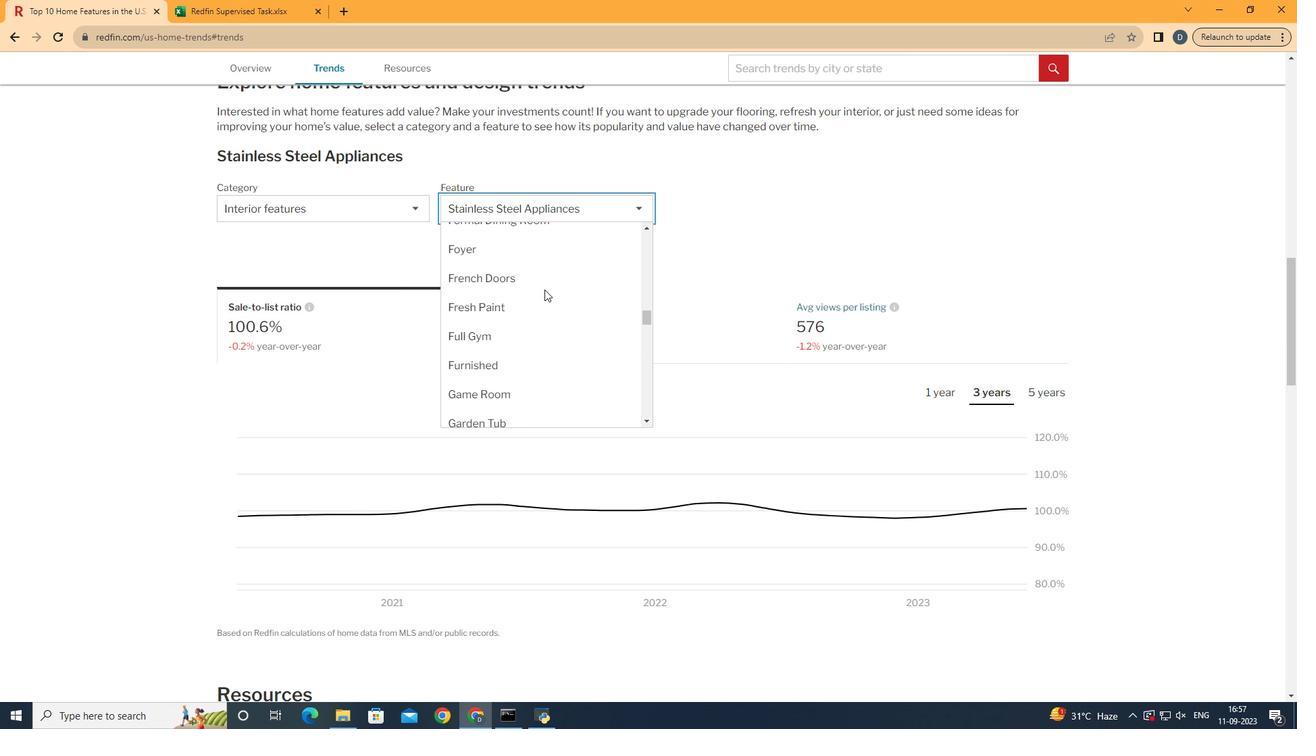 
Action: Mouse scrolled (599, 345) with delta (0, 0)
Screenshot: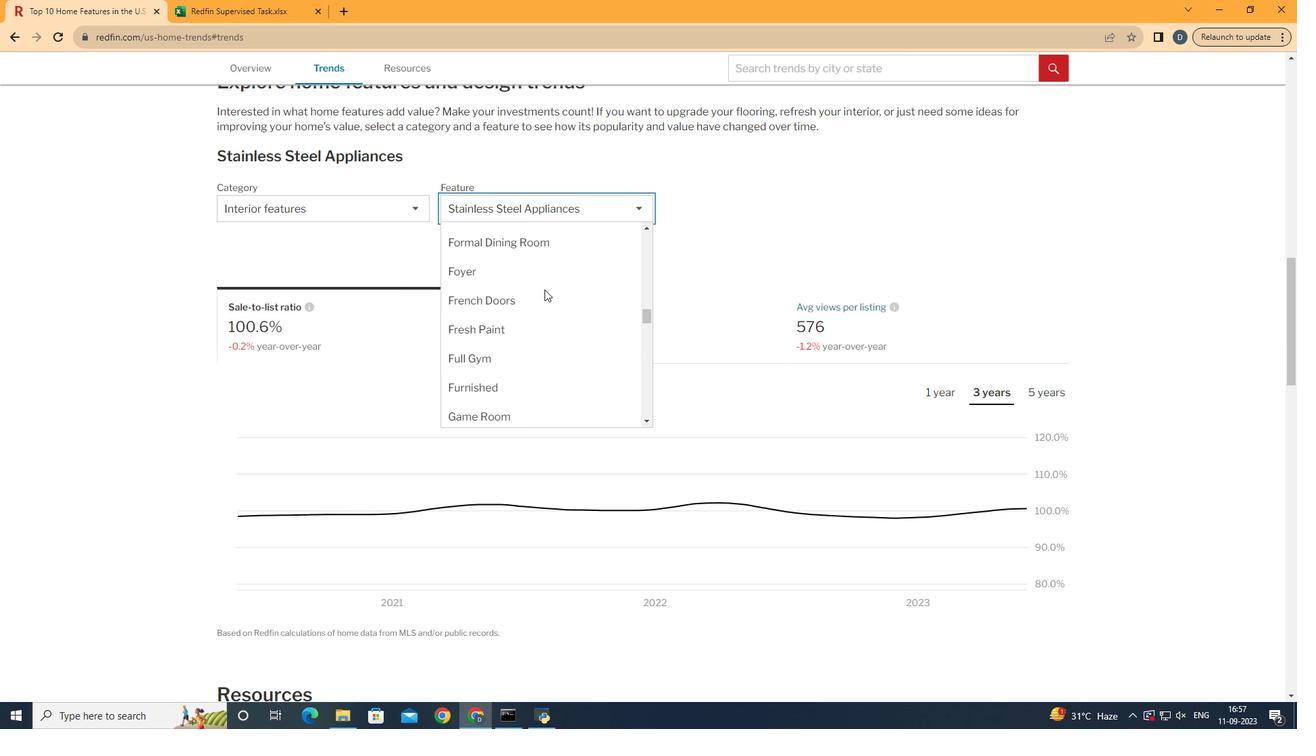 
Action: Mouse scrolled (599, 345) with delta (0, 0)
Screenshot: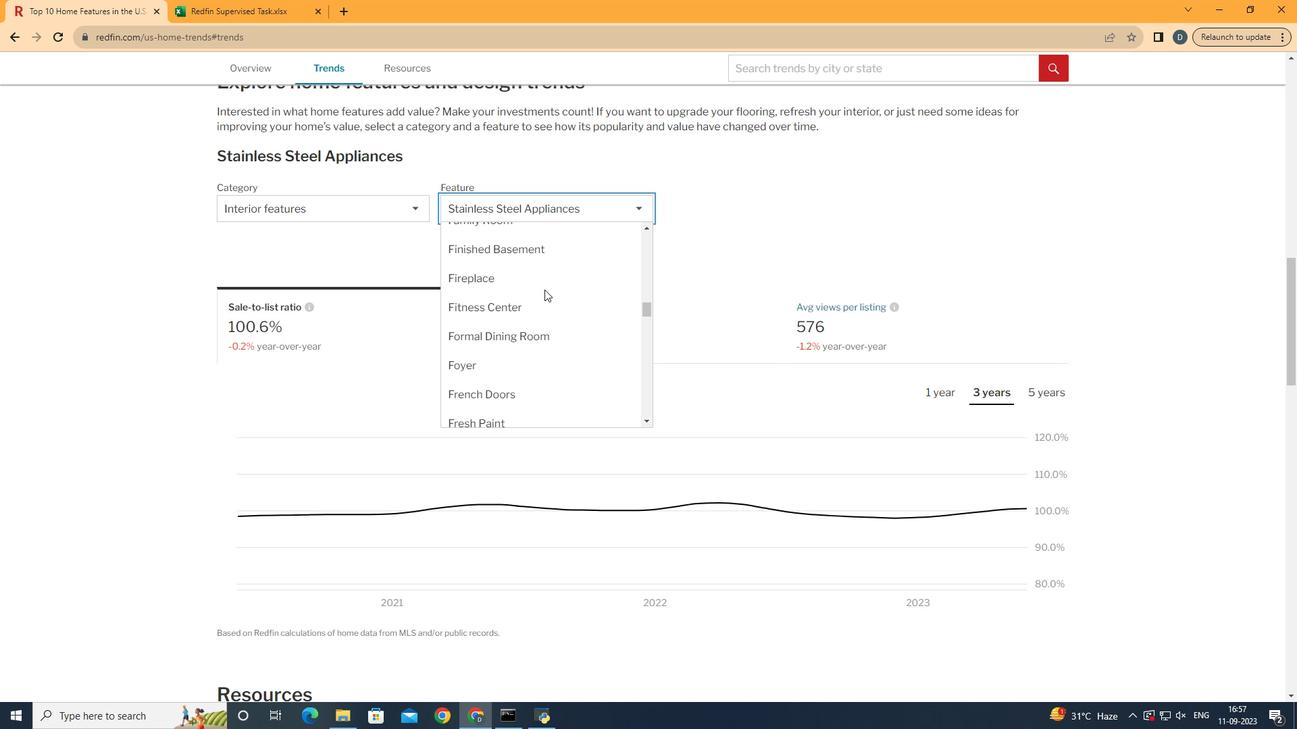 
Action: Mouse scrolled (599, 345) with delta (0, 0)
Screenshot: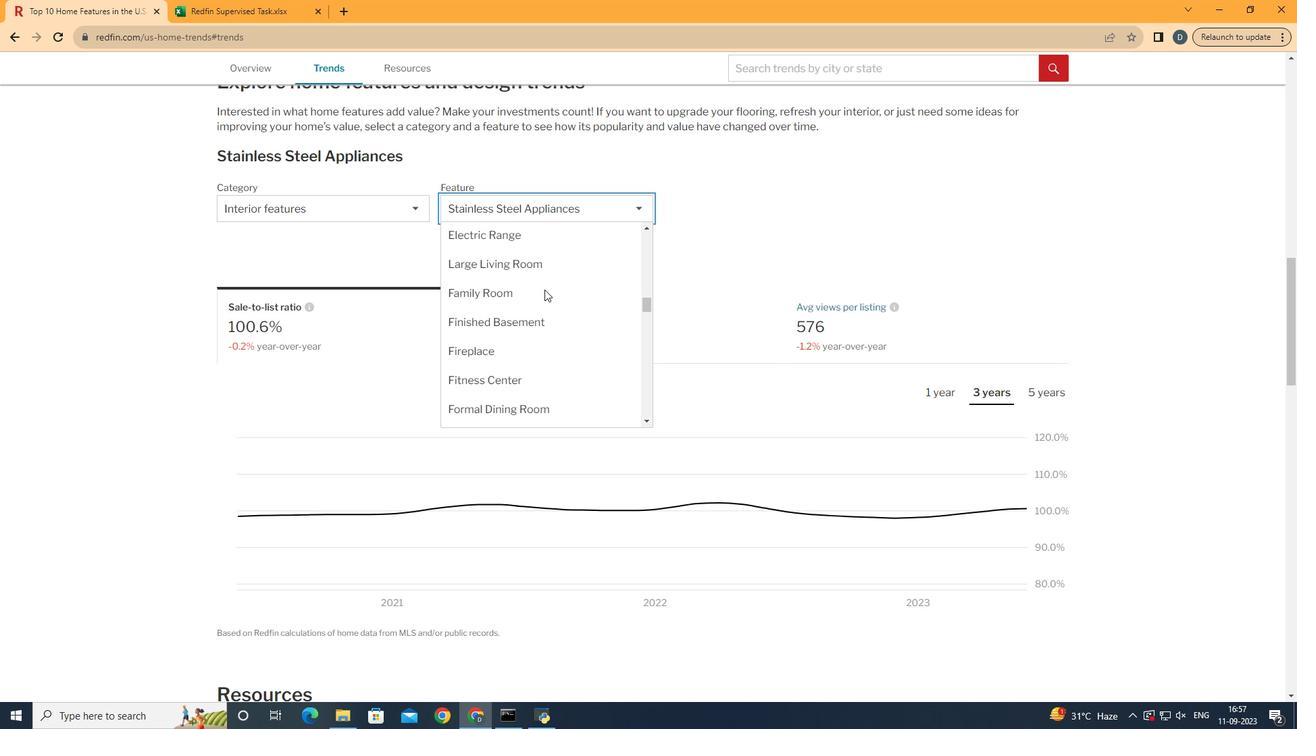 
Action: Mouse scrolled (599, 345) with delta (0, 0)
Screenshot: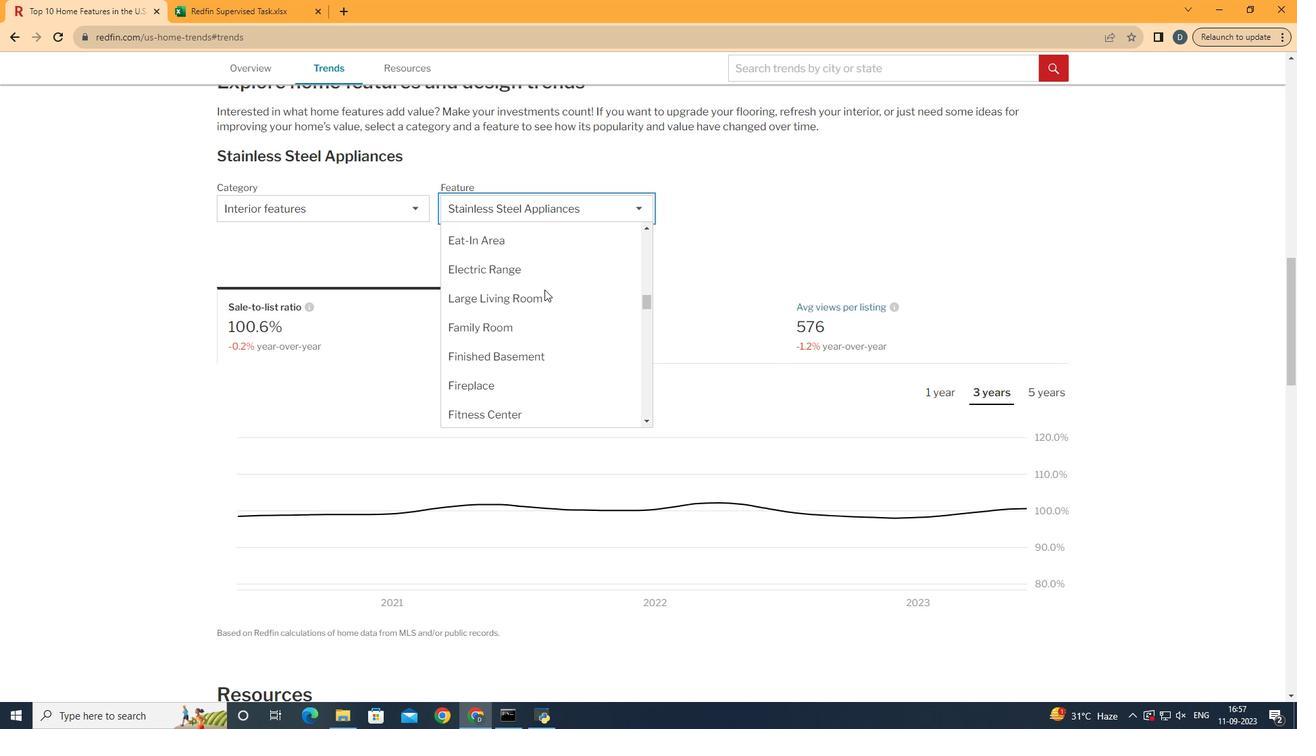 
Action: Mouse scrolled (599, 345) with delta (0, 0)
Screenshot: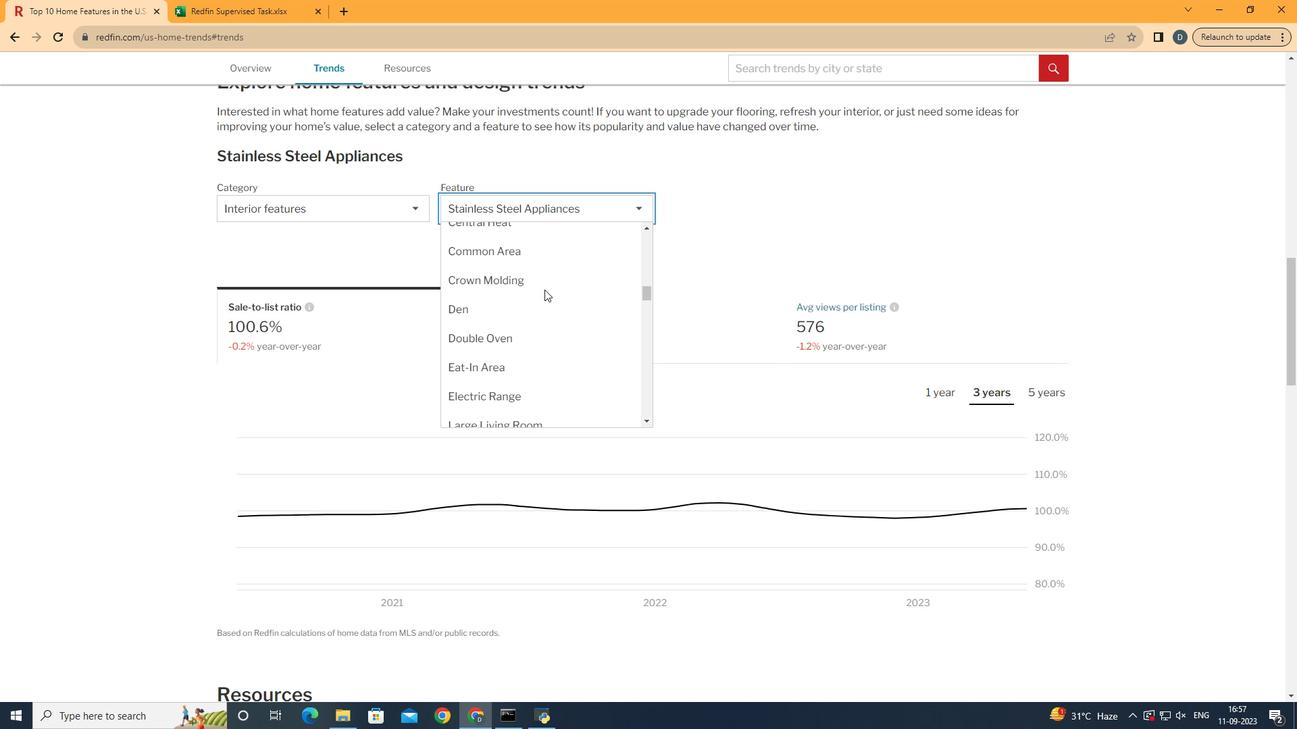 
Action: Mouse scrolled (599, 345) with delta (0, 0)
Screenshot: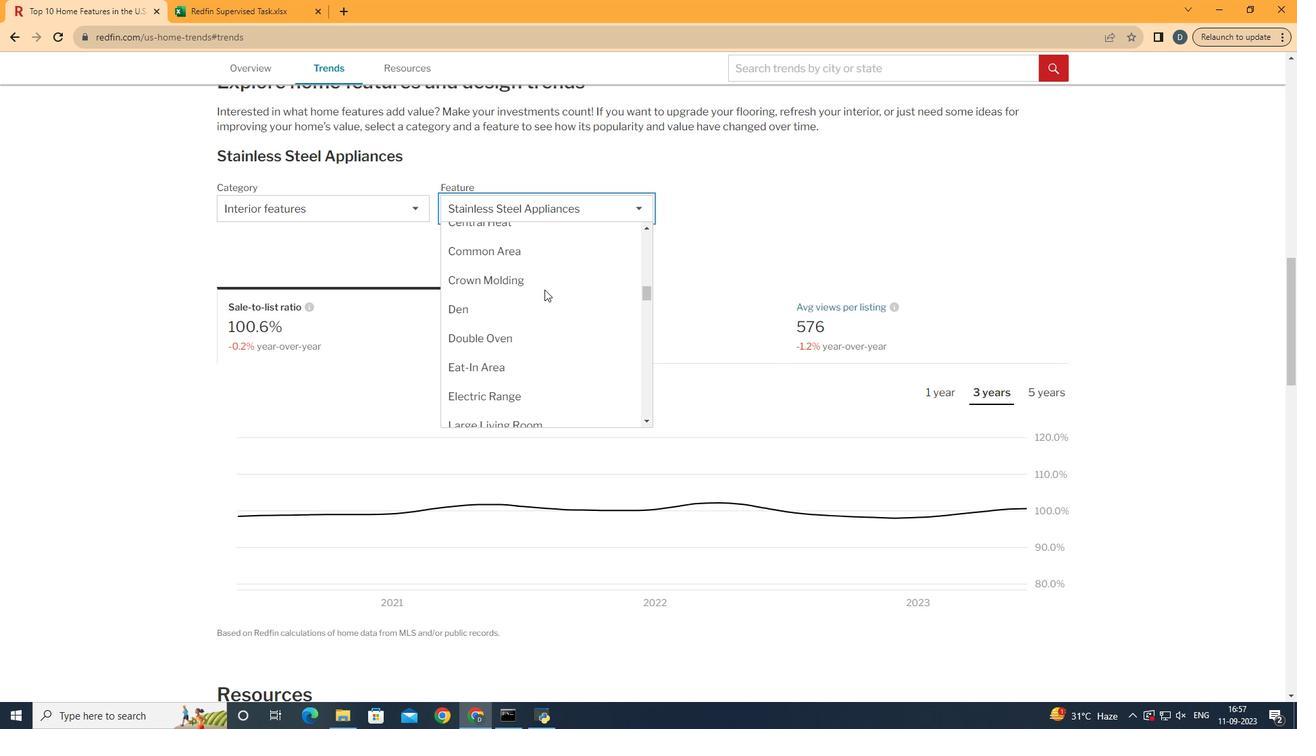 
Action: Mouse scrolled (599, 345) with delta (0, 0)
Screenshot: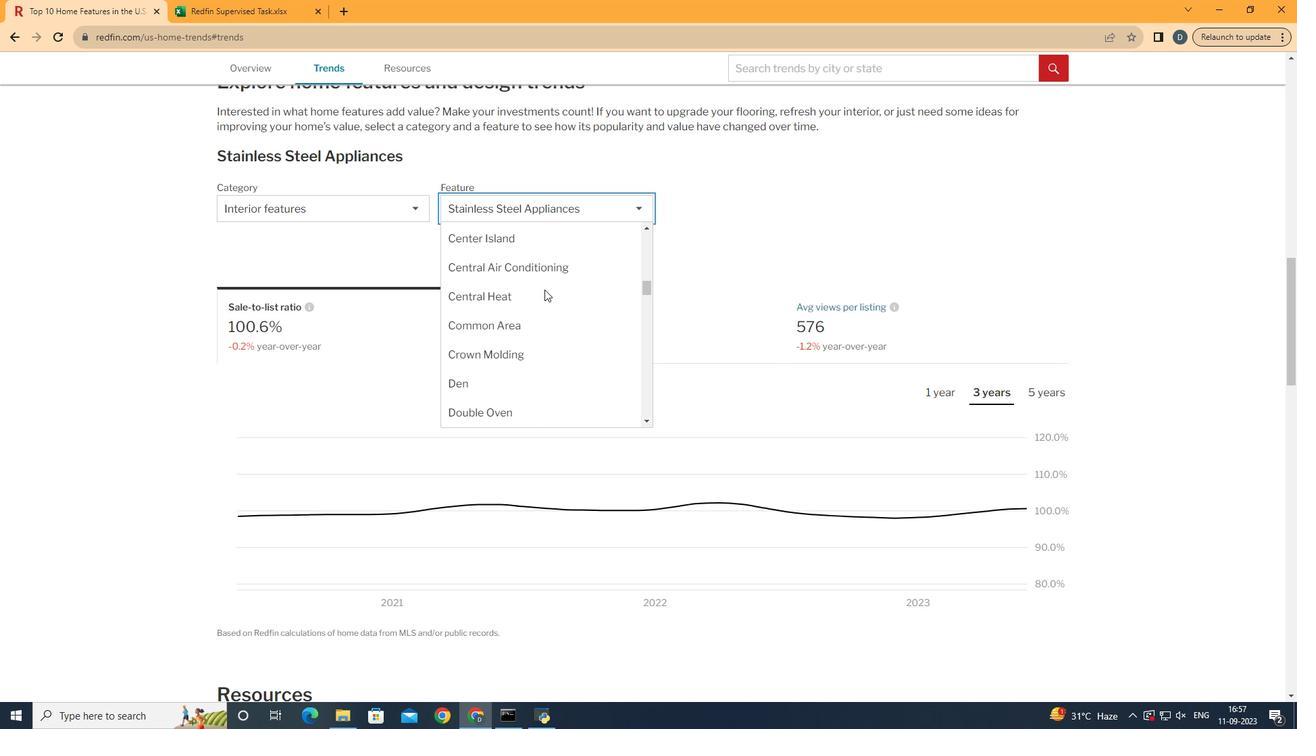 
Action: Mouse moved to (600, 344)
Screenshot: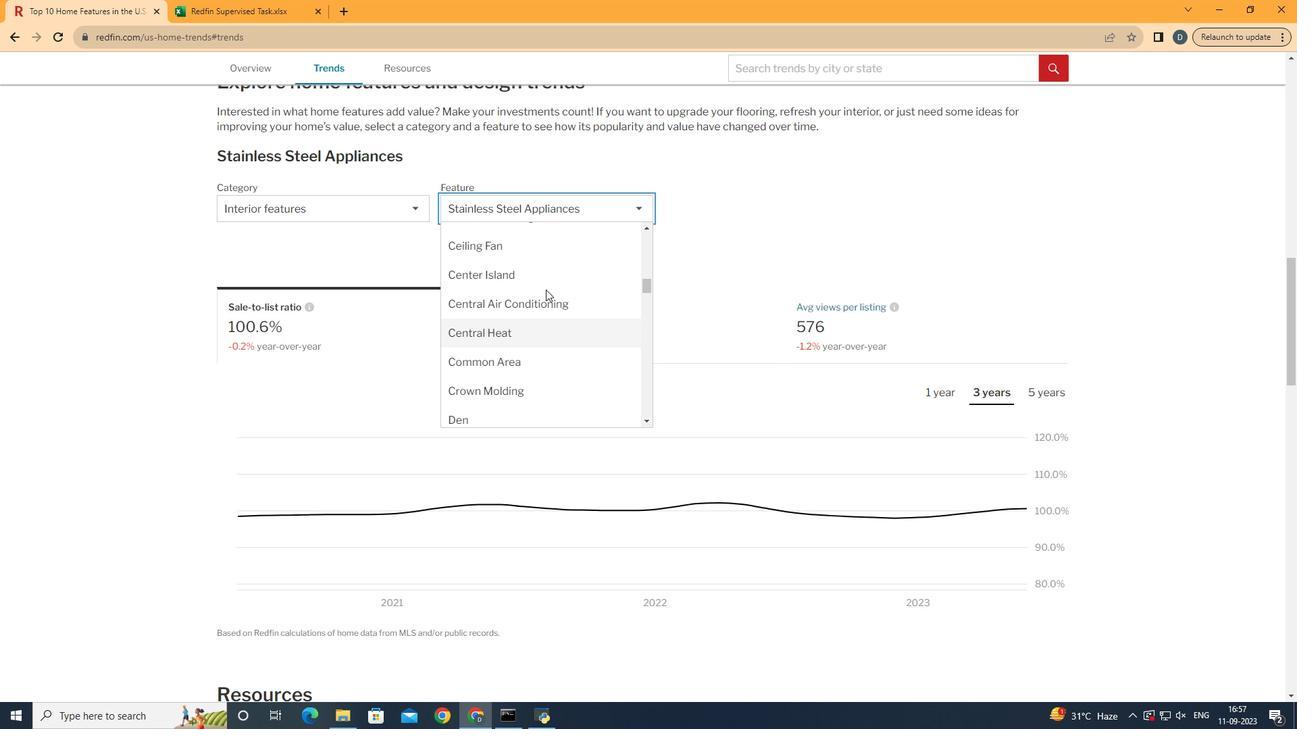 
Action: Mouse scrolled (600, 345) with delta (0, 0)
Screenshot: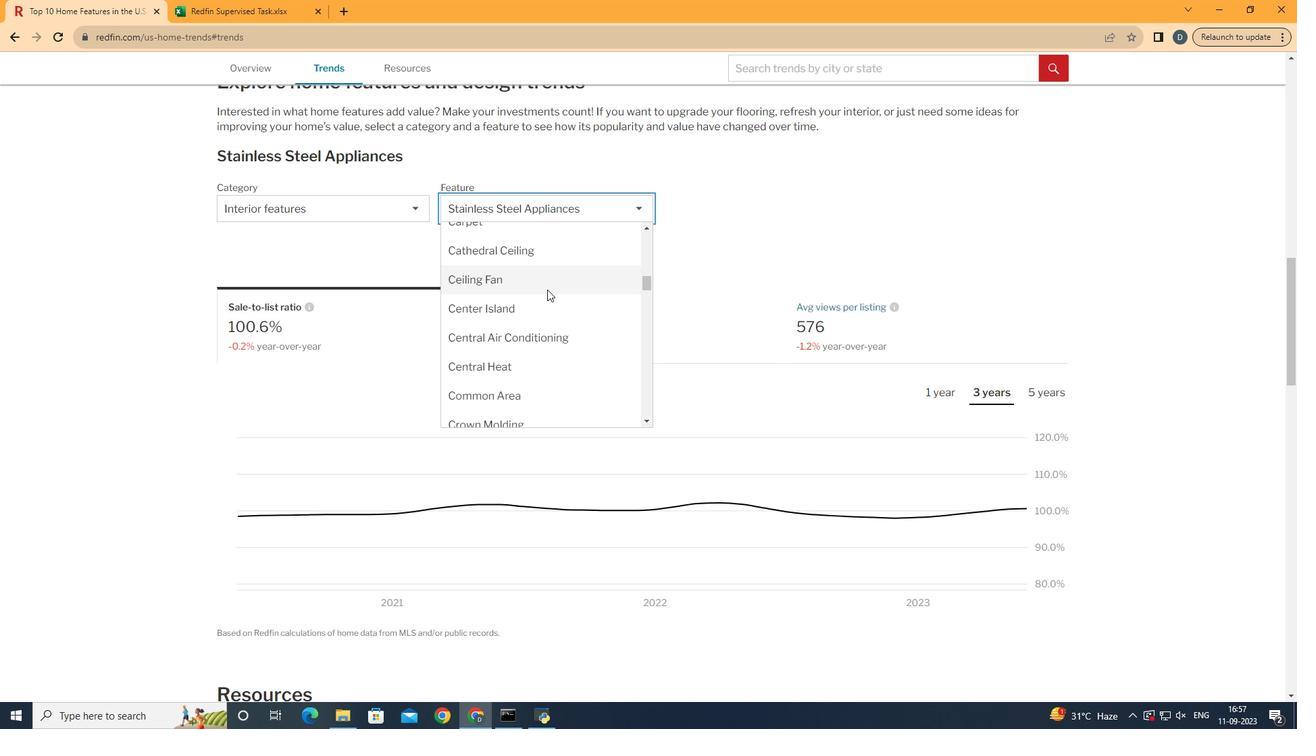 
Action: Mouse moved to (602, 389)
Screenshot: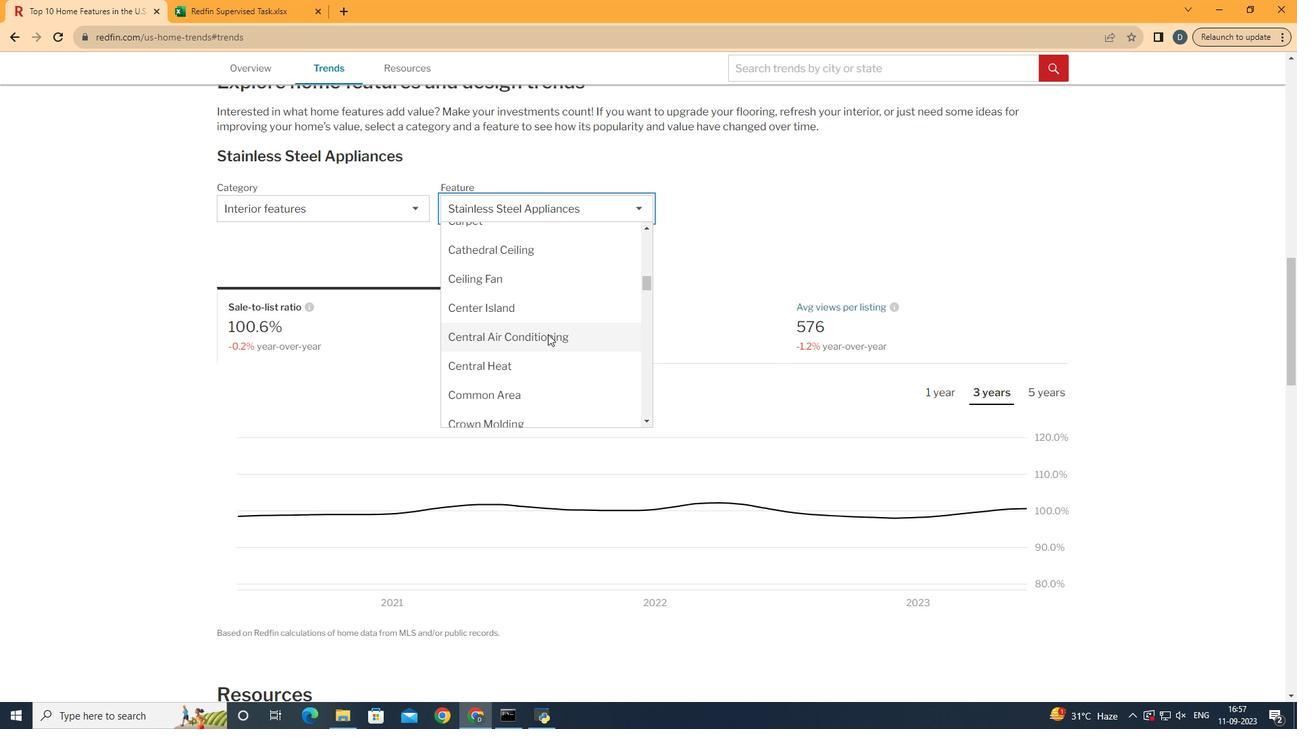 
Action: Mouse scrolled (602, 388) with delta (0, 0)
Screenshot: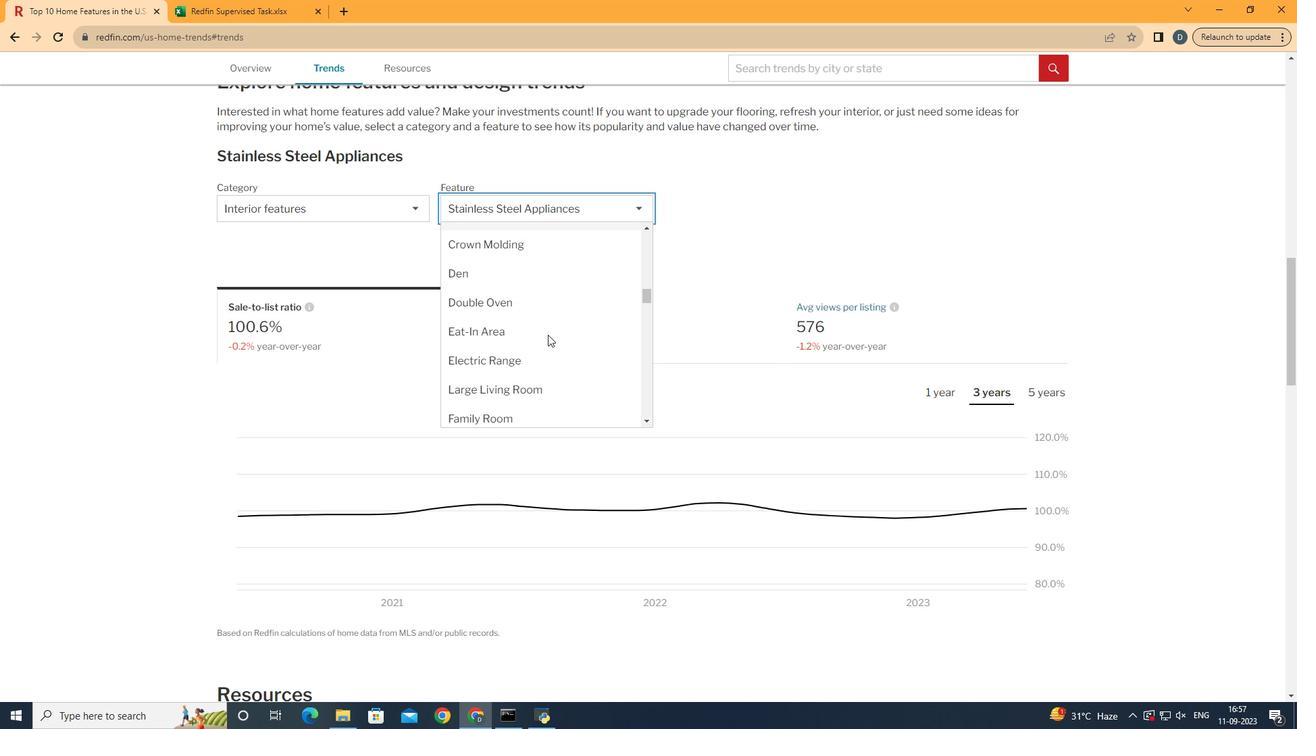 
Action: Mouse scrolled (602, 388) with delta (0, 0)
Screenshot: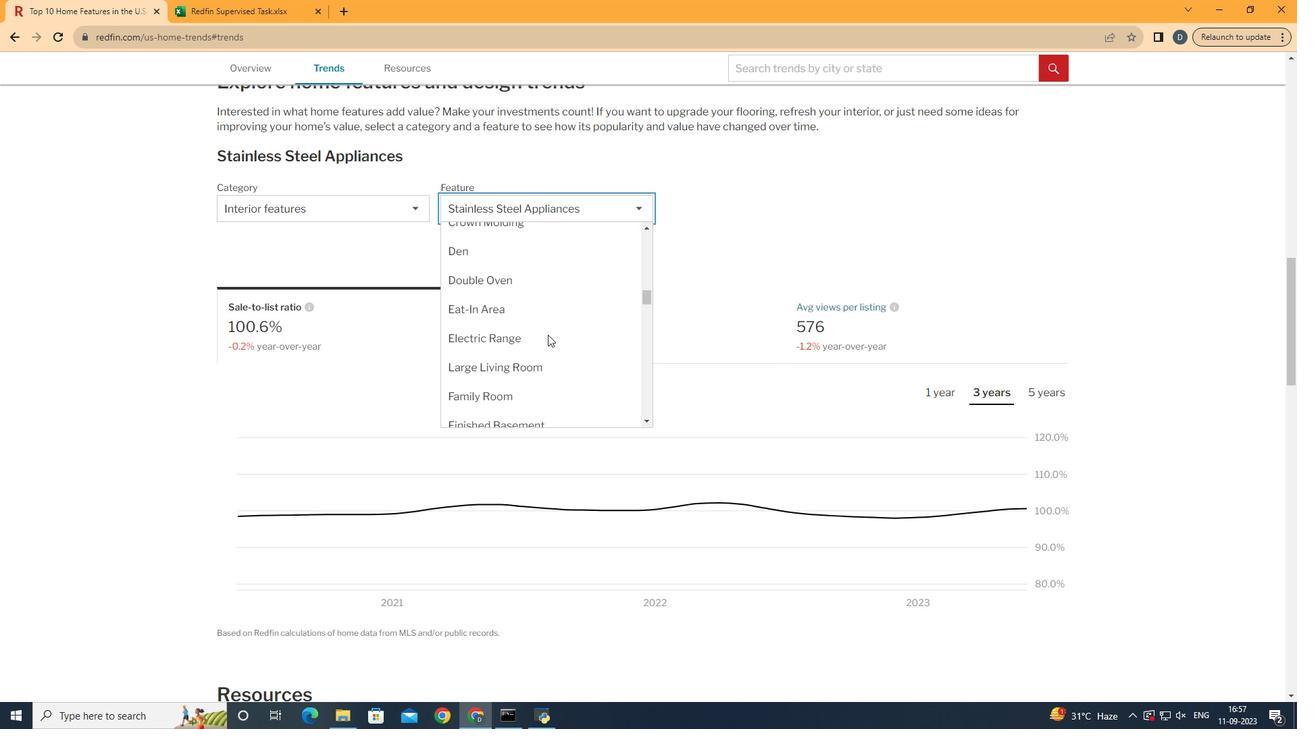 
Action: Mouse scrolled (602, 388) with delta (0, 0)
Screenshot: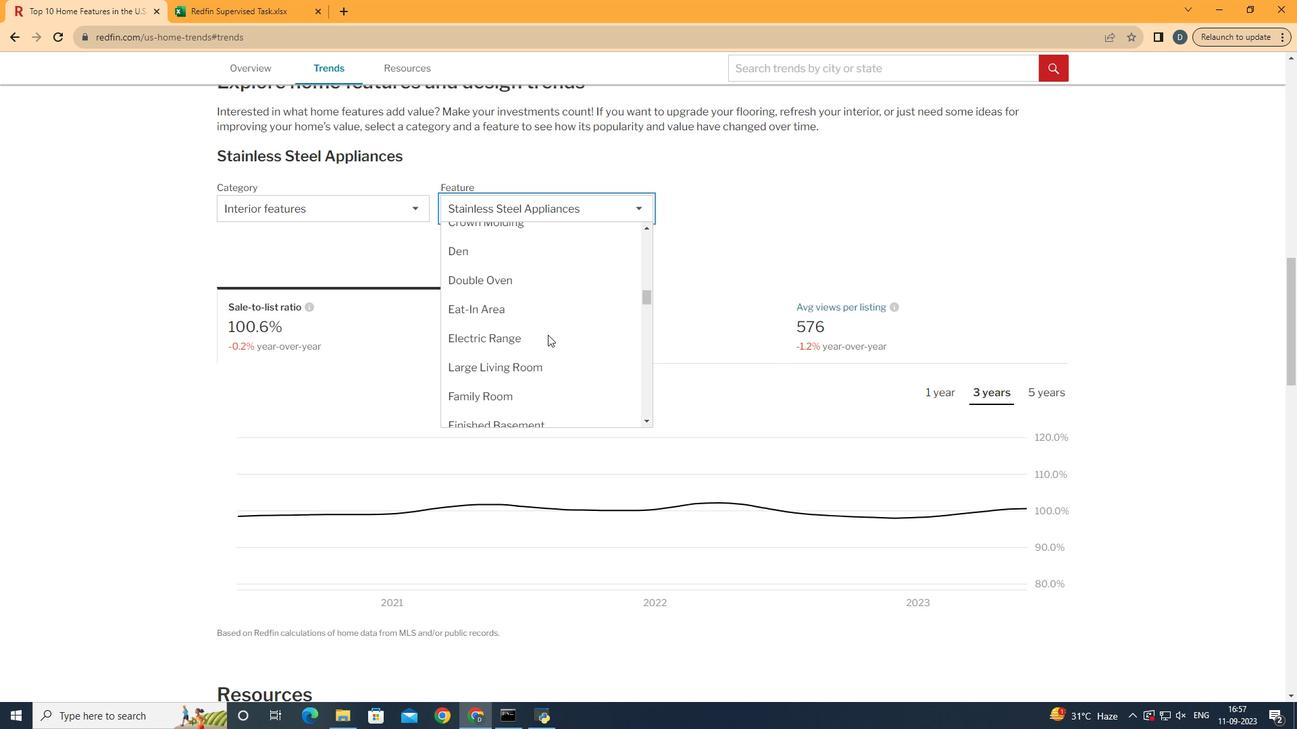 
Action: Mouse moved to (602, 389)
Screenshot: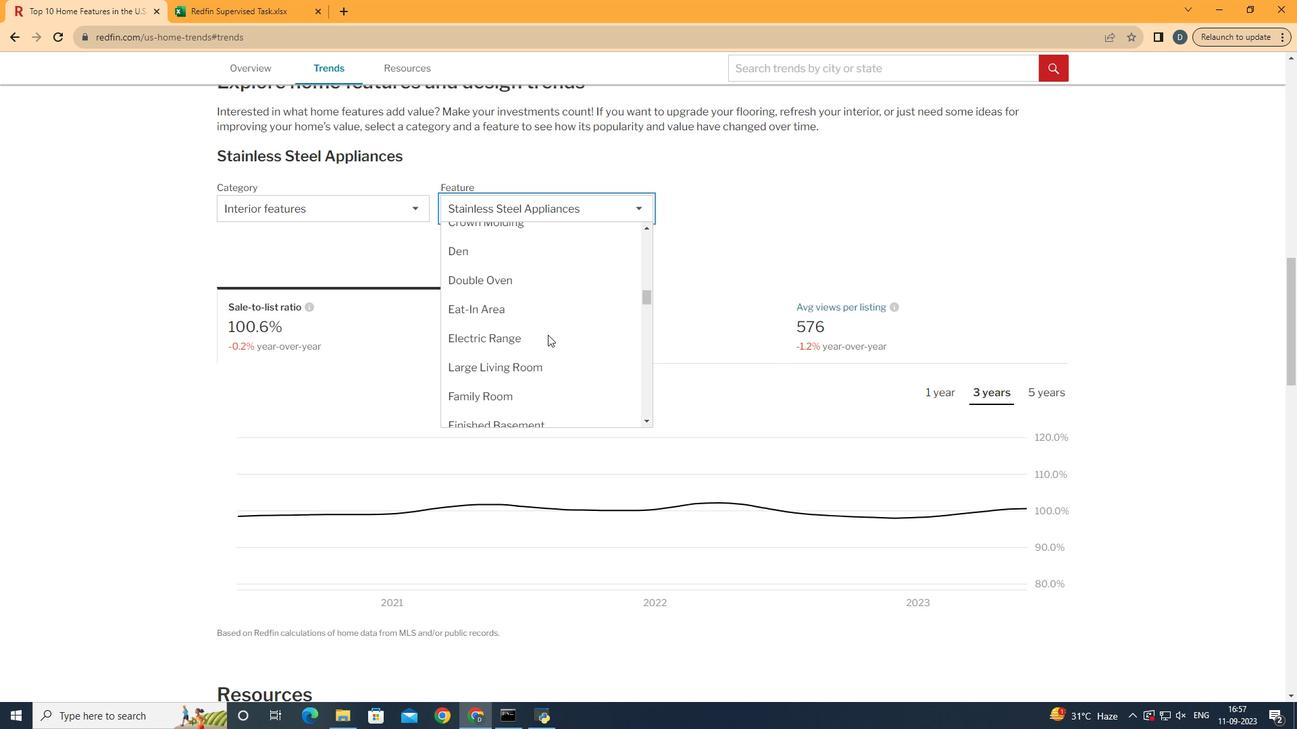 
Action: Mouse scrolled (602, 389) with delta (0, 0)
Screenshot: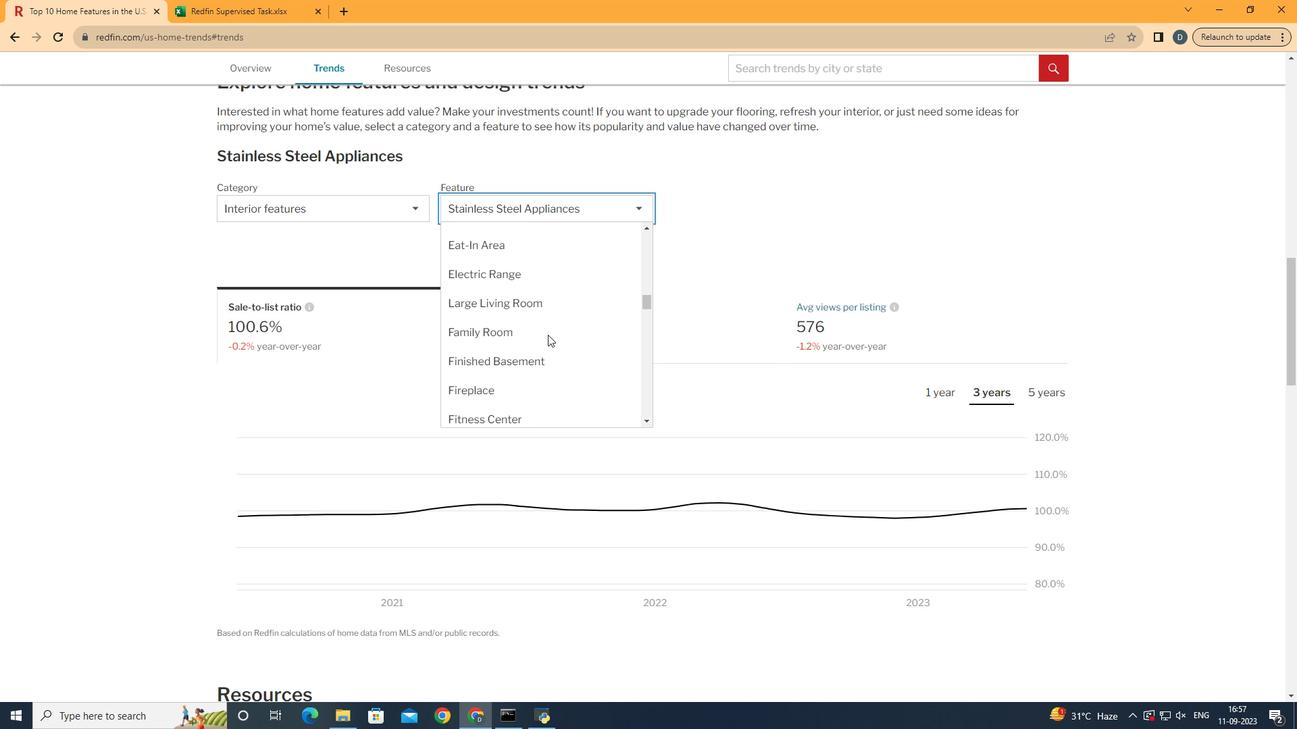 
Action: Mouse moved to (615, 362)
Screenshot: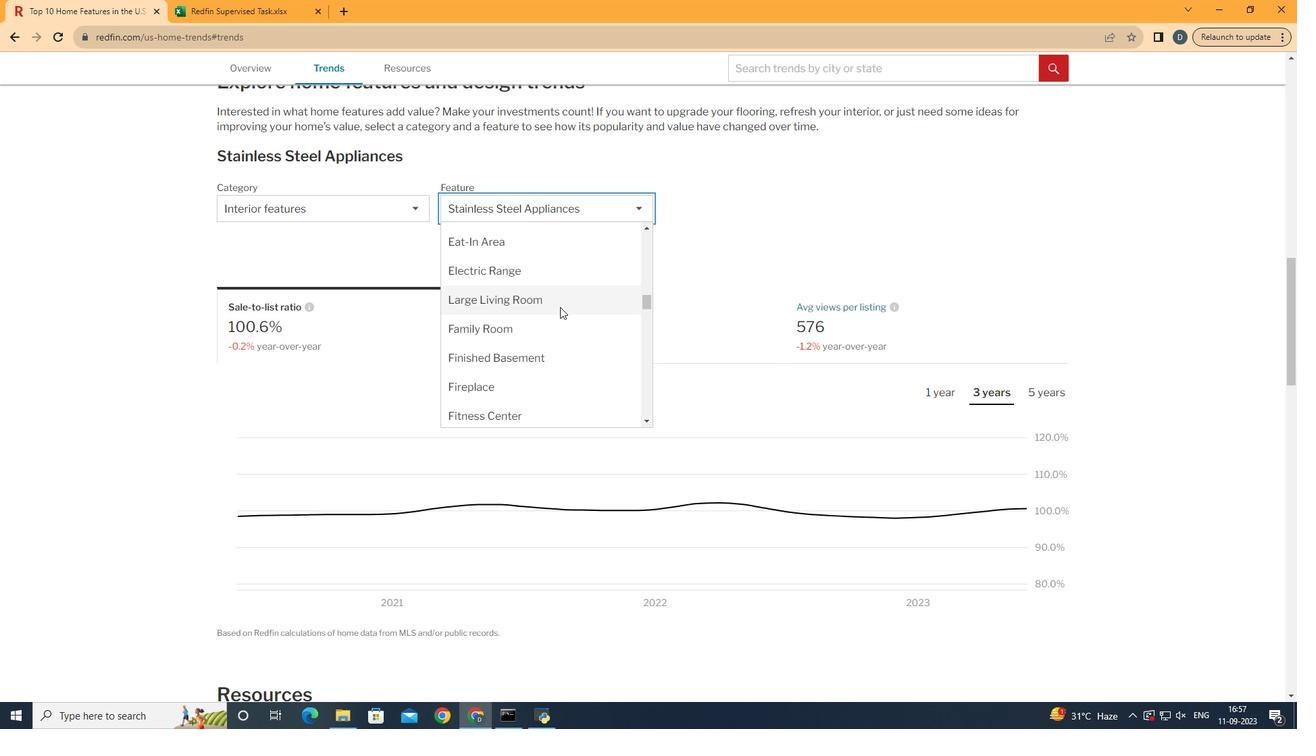 
Action: Mouse pressed left at (615, 362)
Screenshot: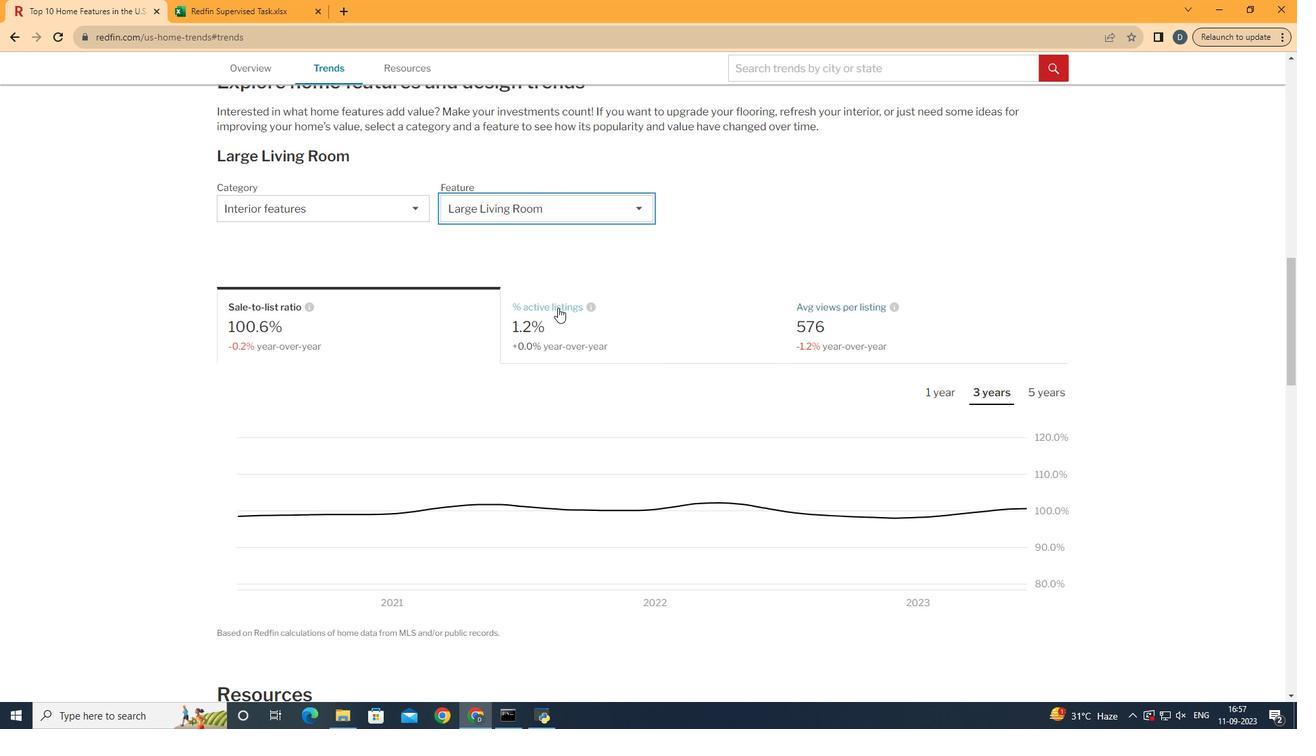 
Action: Mouse moved to (807, 271)
Screenshot: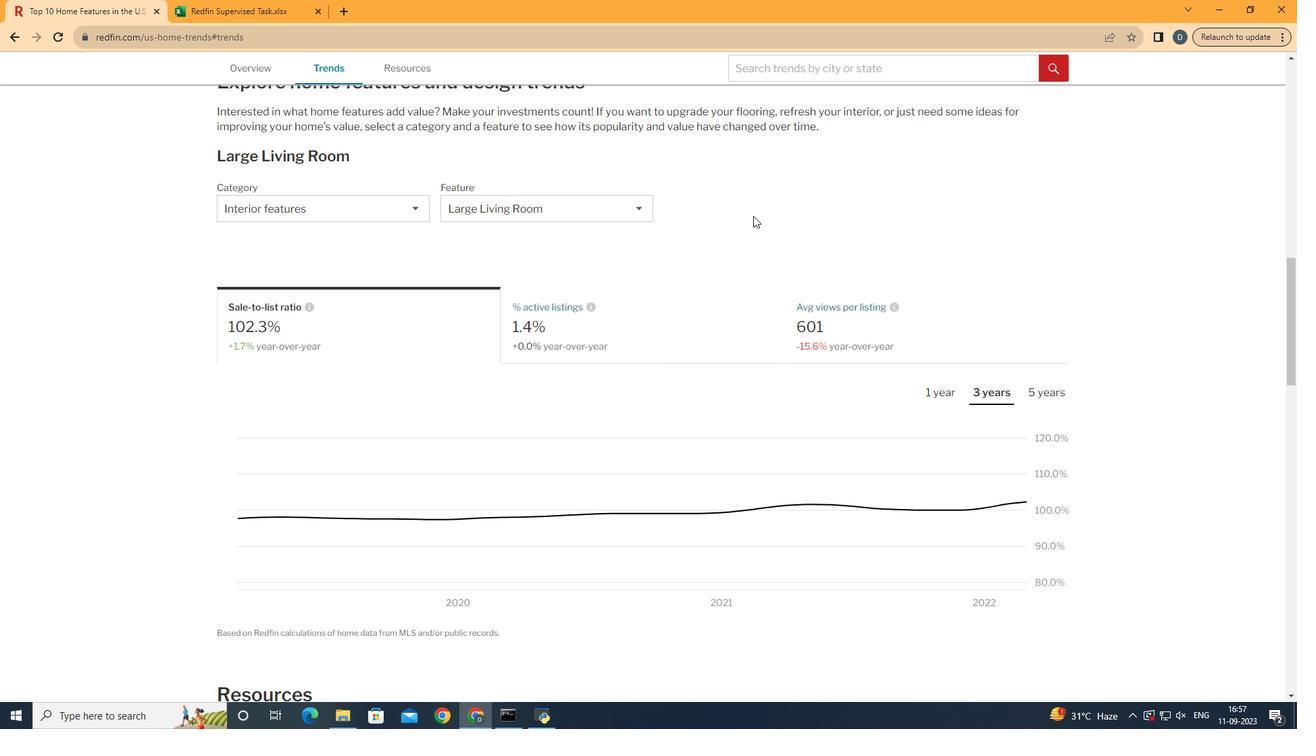 
Action: Mouse pressed left at (807, 271)
Screenshot: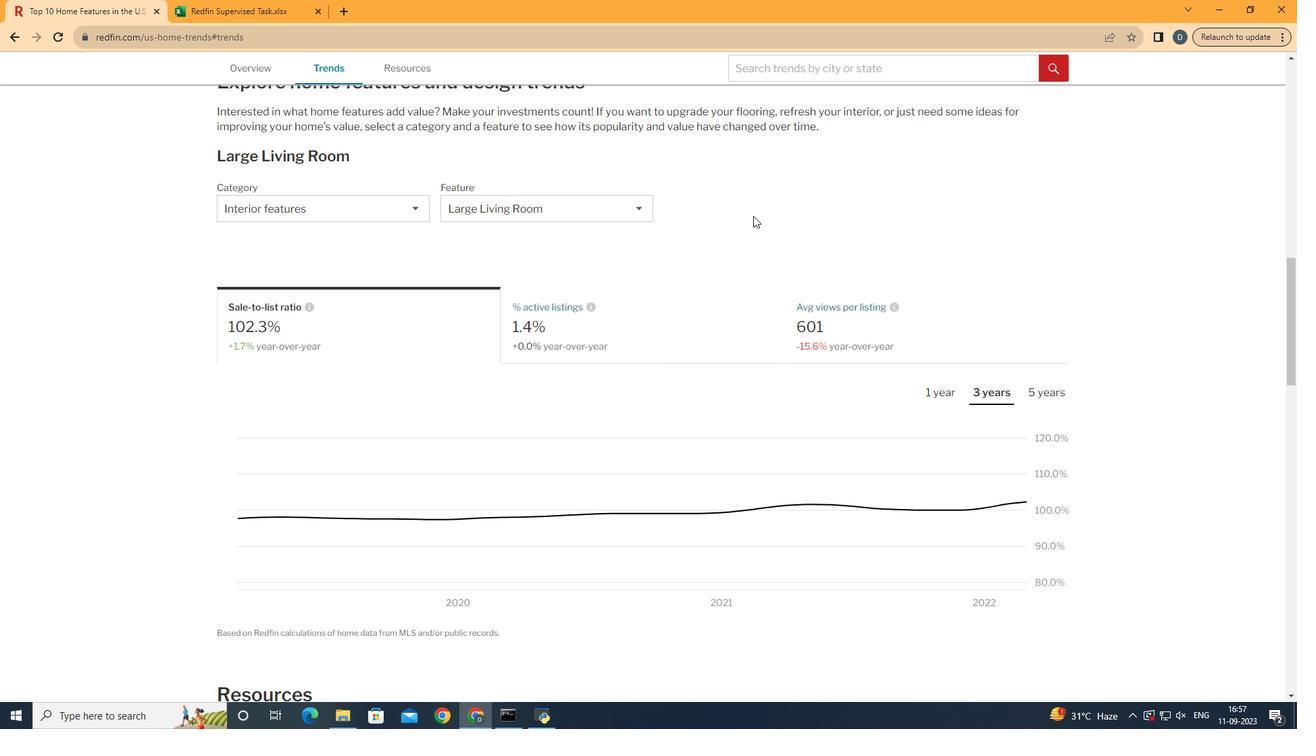 
Action: Mouse moved to (735, 387)
Screenshot: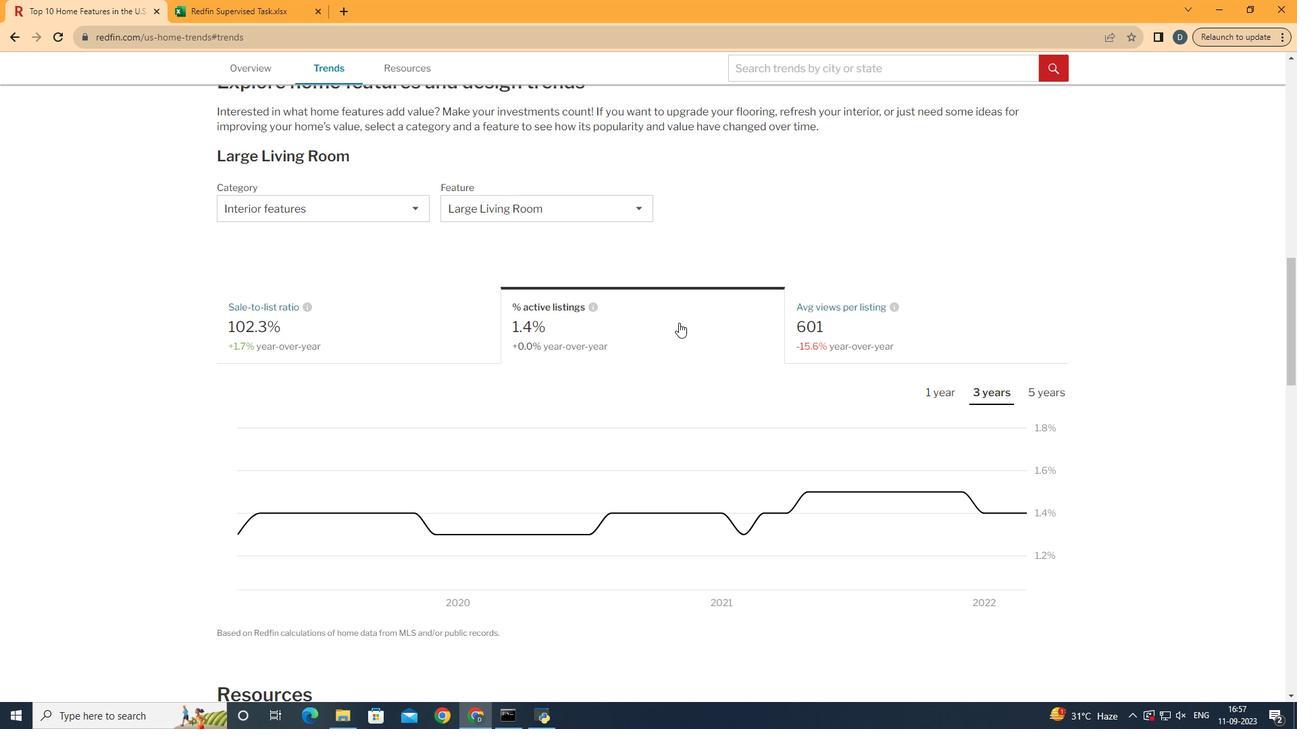 
Action: Mouse pressed left at (735, 387)
Screenshot: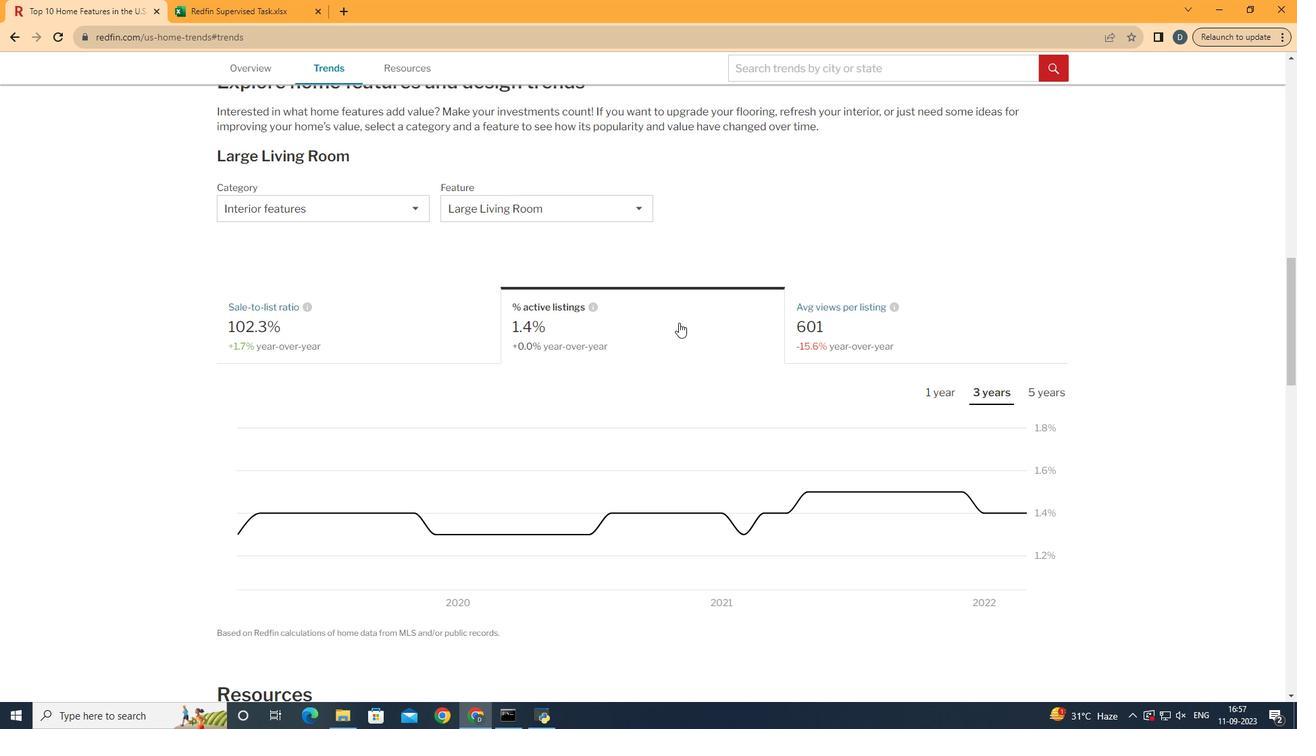 
Action: Mouse moved to (1083, 448)
Screenshot: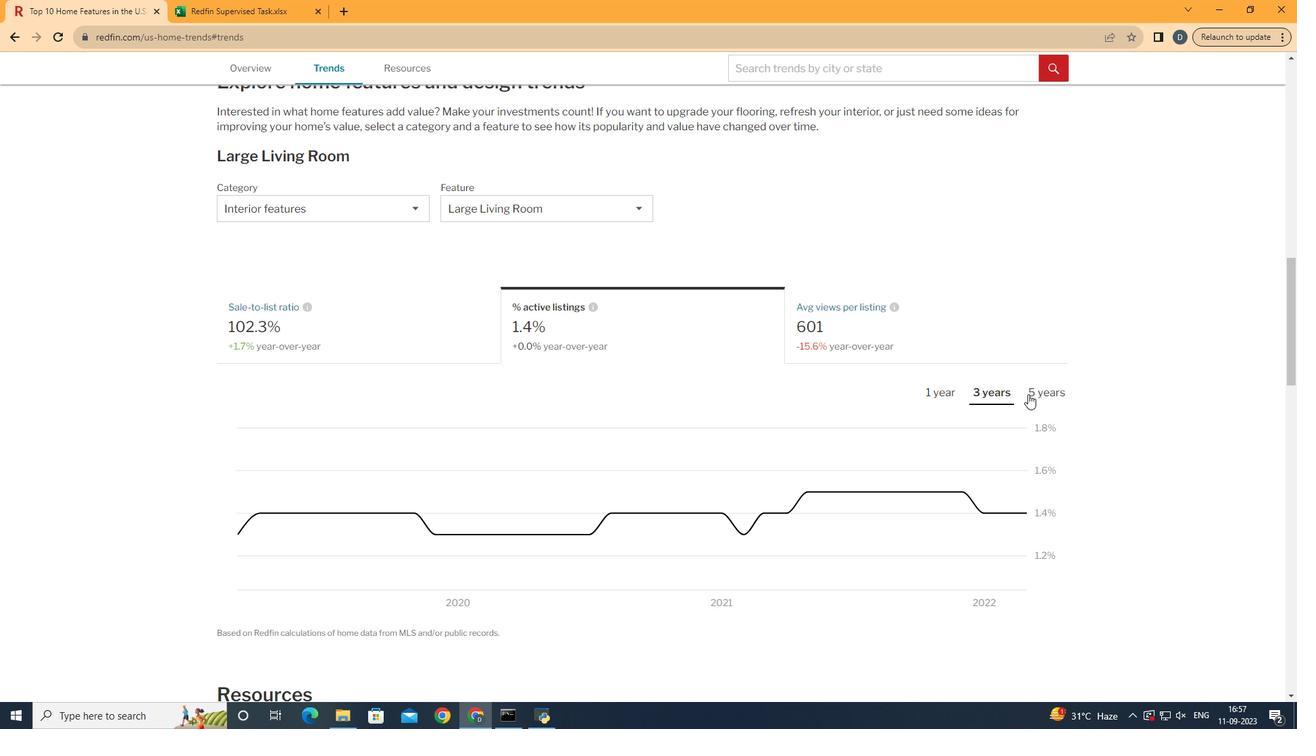 
Action: Mouse pressed left at (1083, 448)
Screenshot: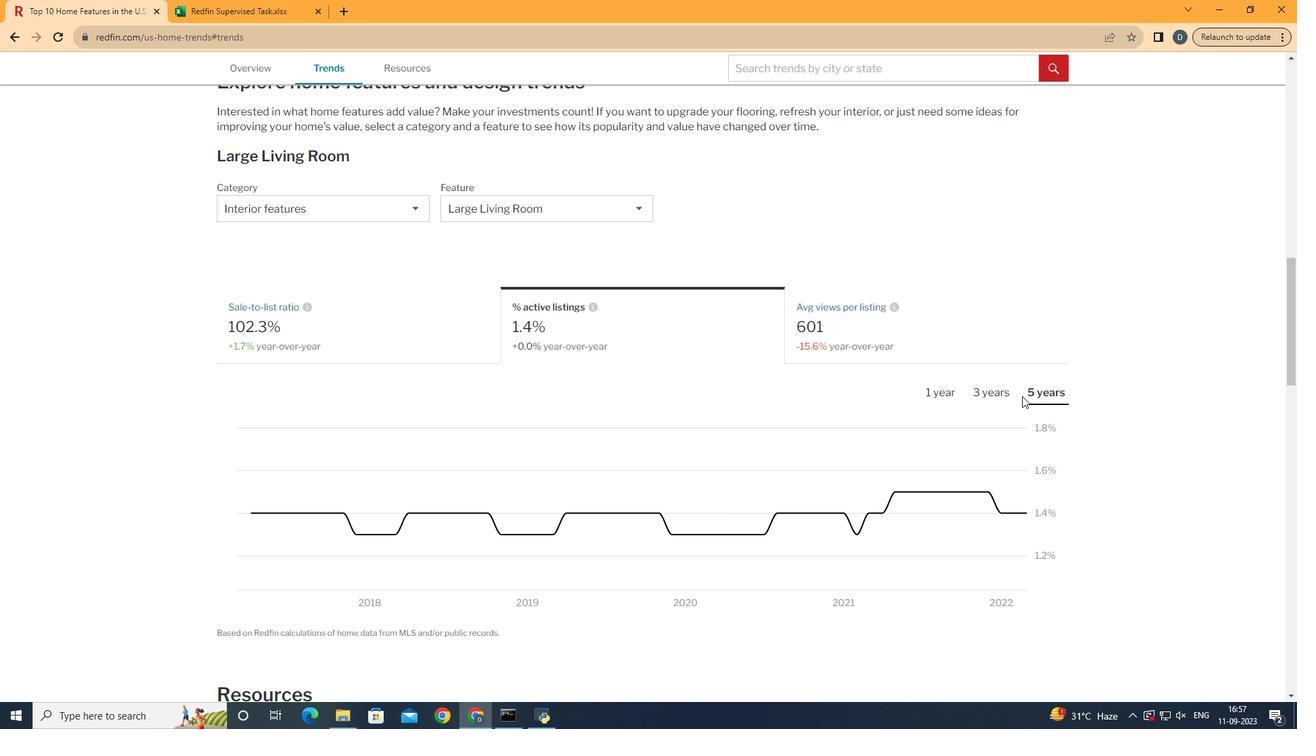 
Action: Mouse moved to (1063, 572)
Screenshot: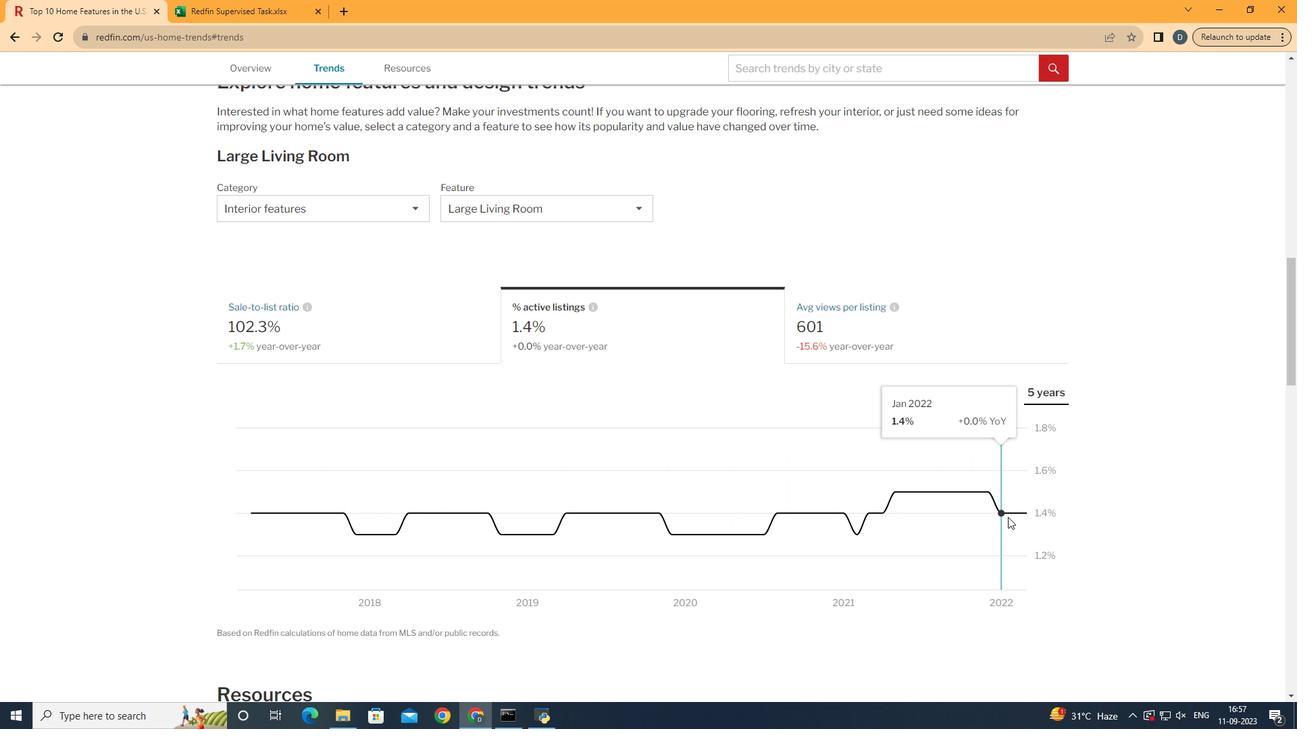 
